 Task: Find connections with filter location Saint-Ghislain with filter topic #Jobopeningwith filter profile language German with filter current company Xiaomi India with filter school St. Thomas Higher Secondary School  with filter industry Mobile Gaming Apps with filter service category Administrative with filter keywords title Cosmetologist
Action: Mouse moved to (564, 108)
Screenshot: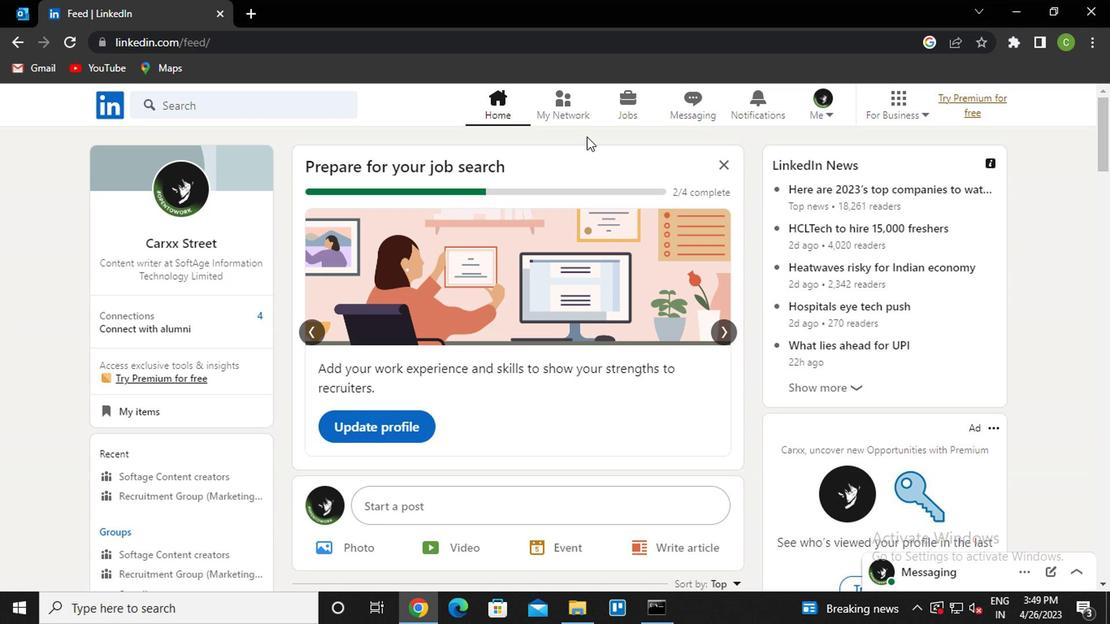 
Action: Mouse pressed left at (564, 108)
Screenshot: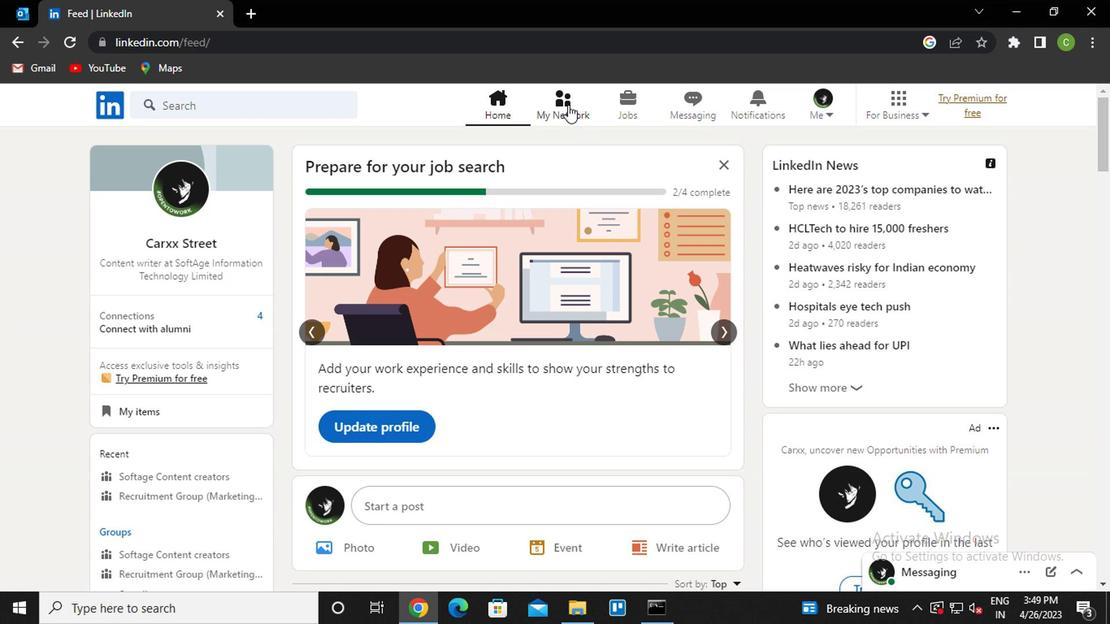 
Action: Mouse moved to (250, 209)
Screenshot: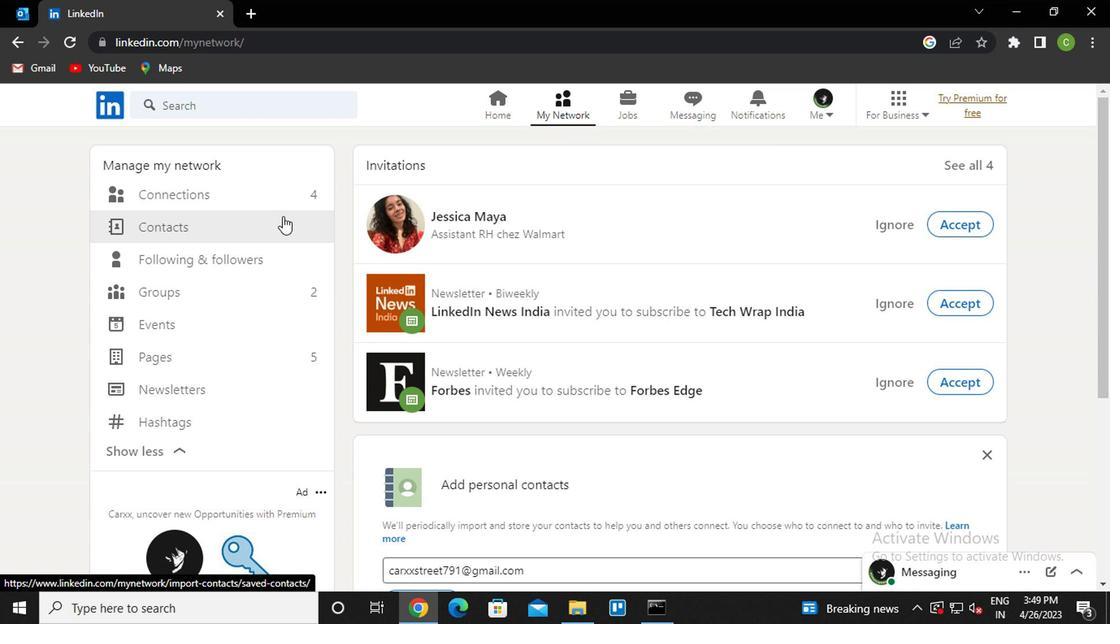 
Action: Mouse pressed left at (250, 209)
Screenshot: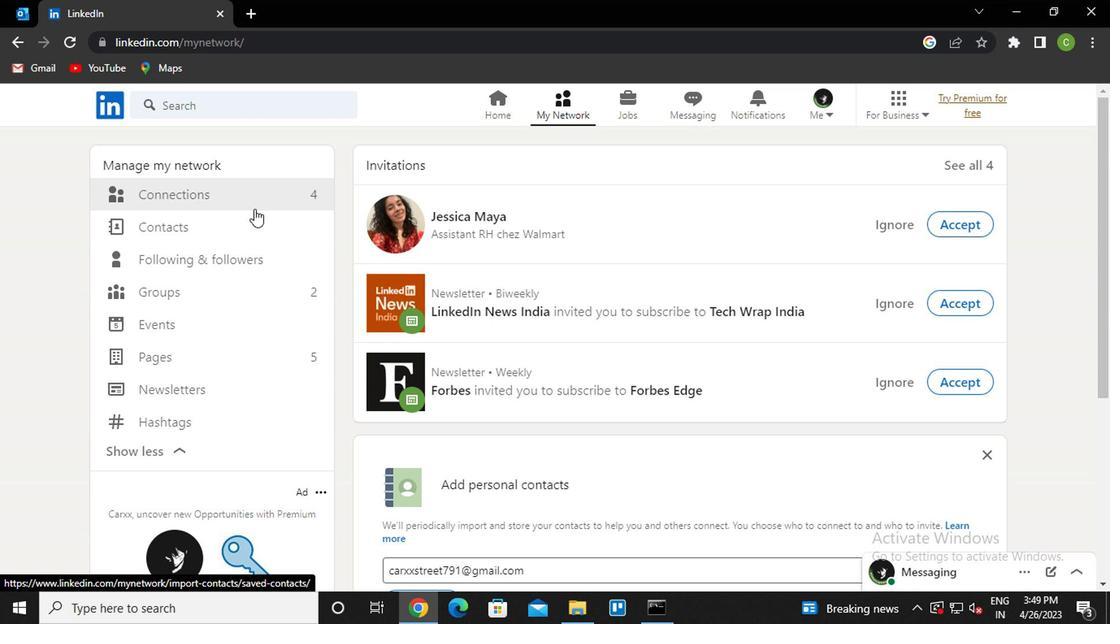 
Action: Mouse moved to (263, 205)
Screenshot: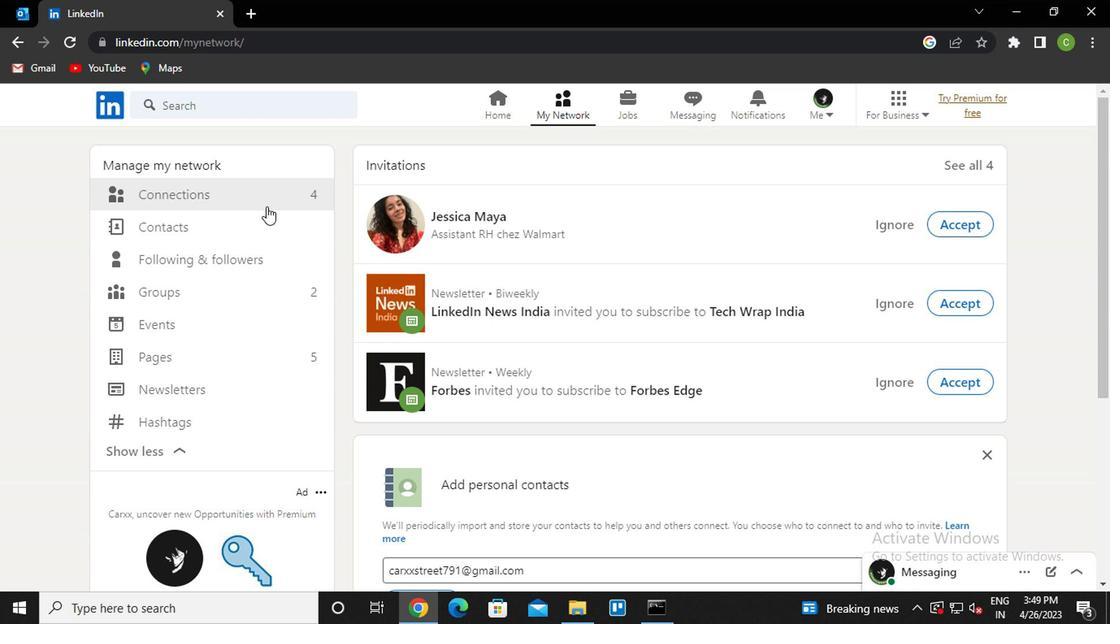
Action: Mouse pressed left at (263, 205)
Screenshot: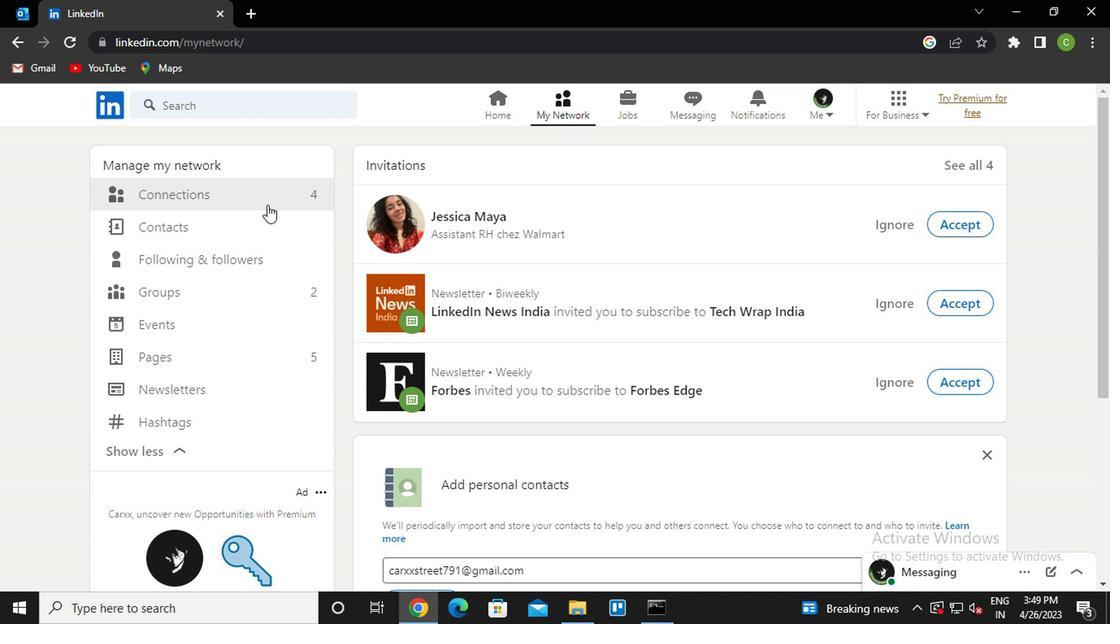 
Action: Mouse moved to (252, 196)
Screenshot: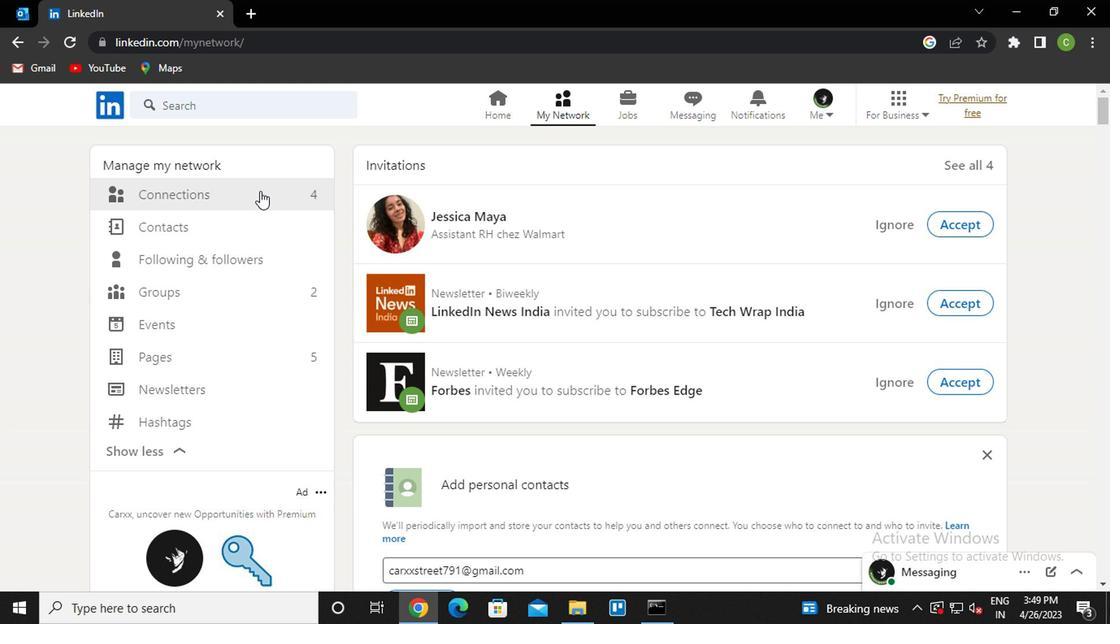
Action: Mouse pressed left at (252, 196)
Screenshot: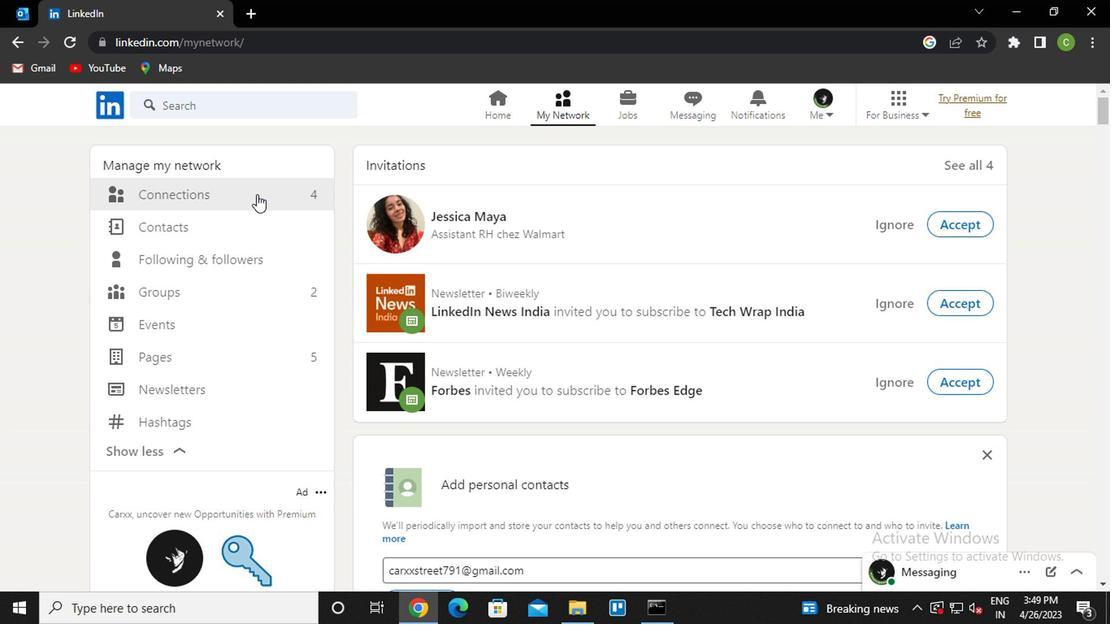 
Action: Mouse moved to (665, 194)
Screenshot: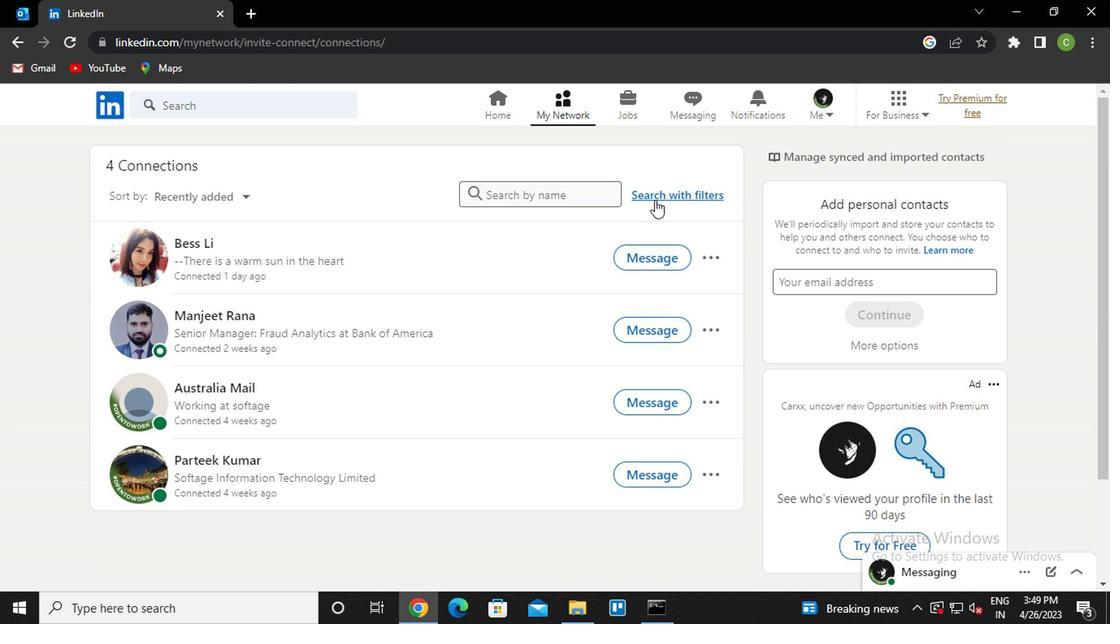 
Action: Mouse pressed left at (665, 194)
Screenshot: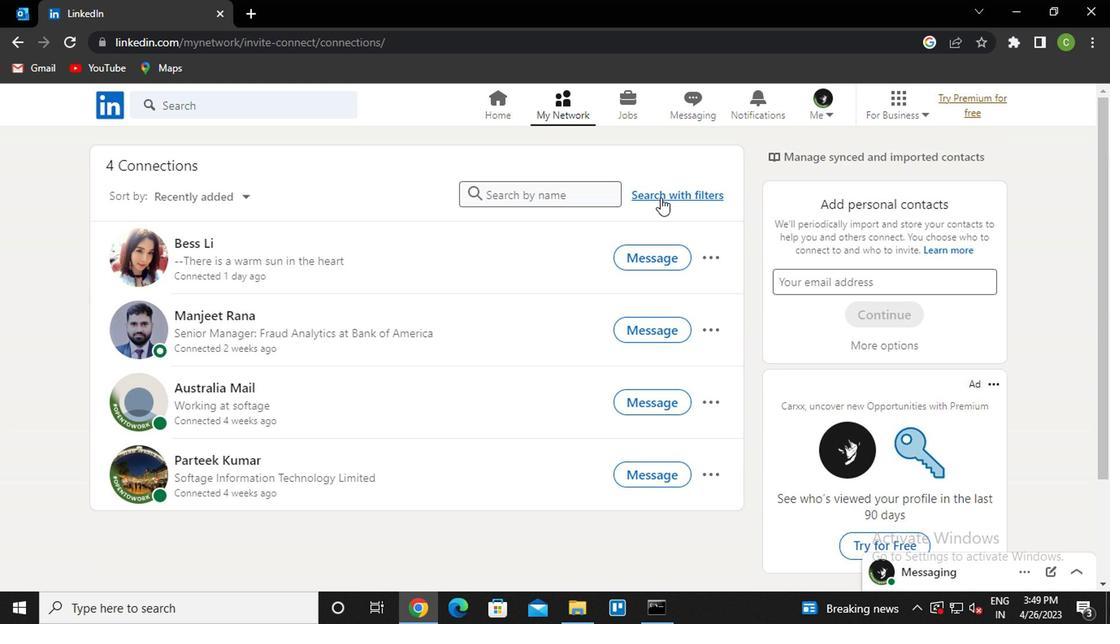 
Action: Mouse moved to (549, 157)
Screenshot: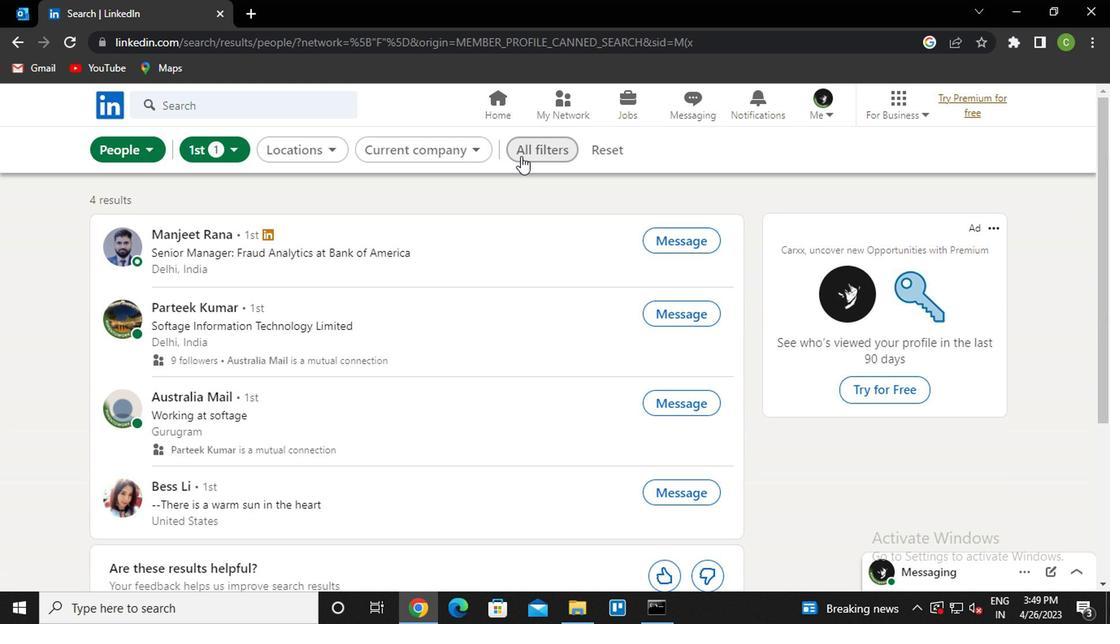 
Action: Mouse pressed left at (549, 157)
Screenshot: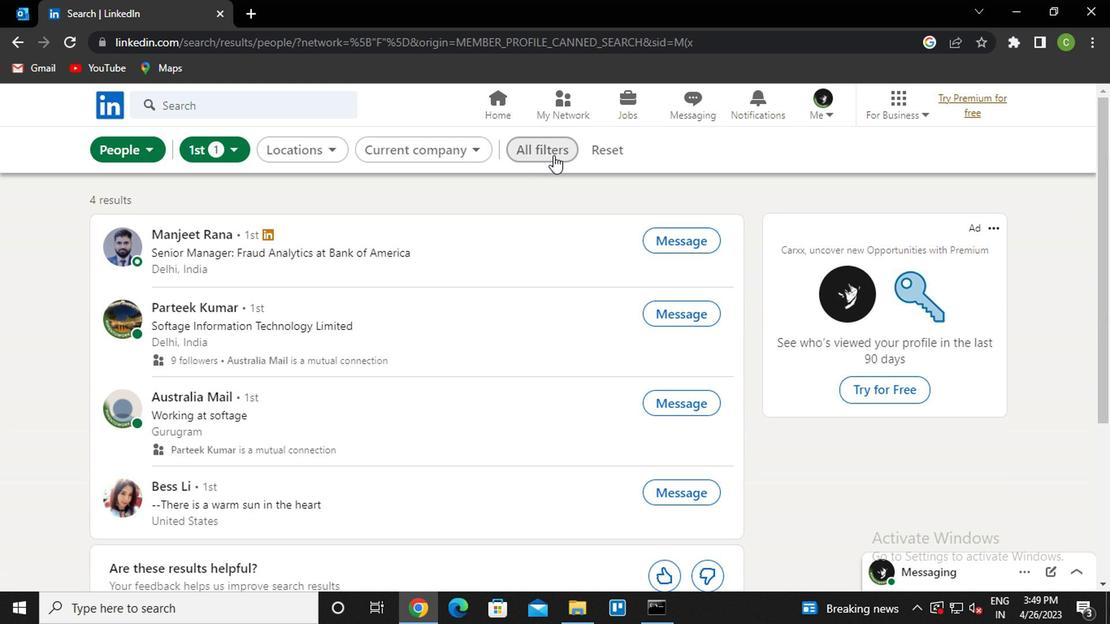 
Action: Mouse moved to (875, 317)
Screenshot: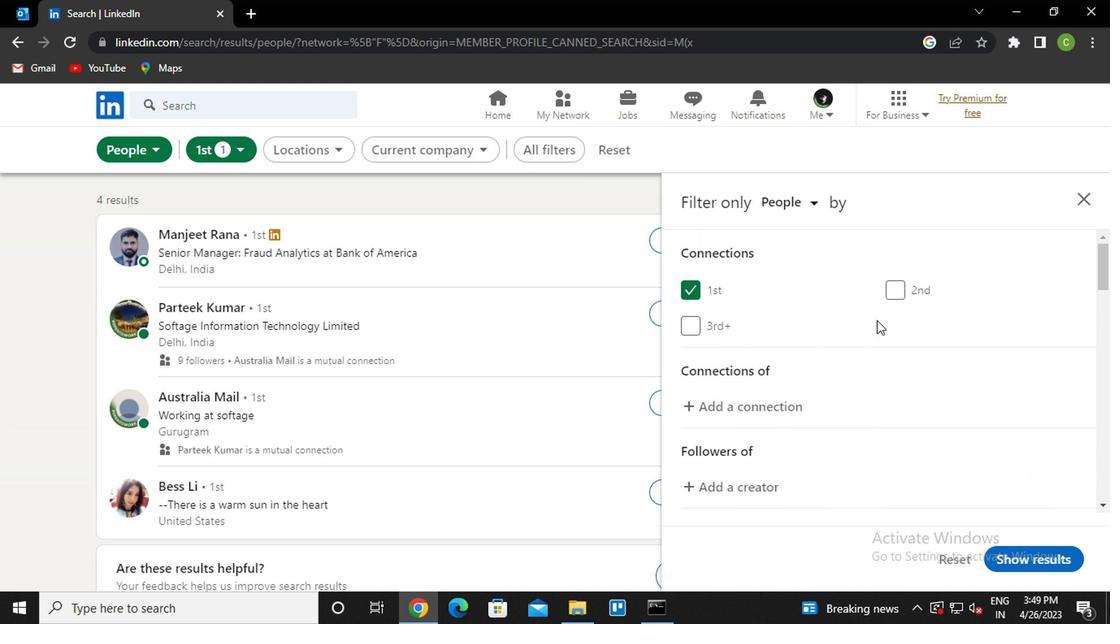 
Action: Mouse scrolled (875, 317) with delta (0, 0)
Screenshot: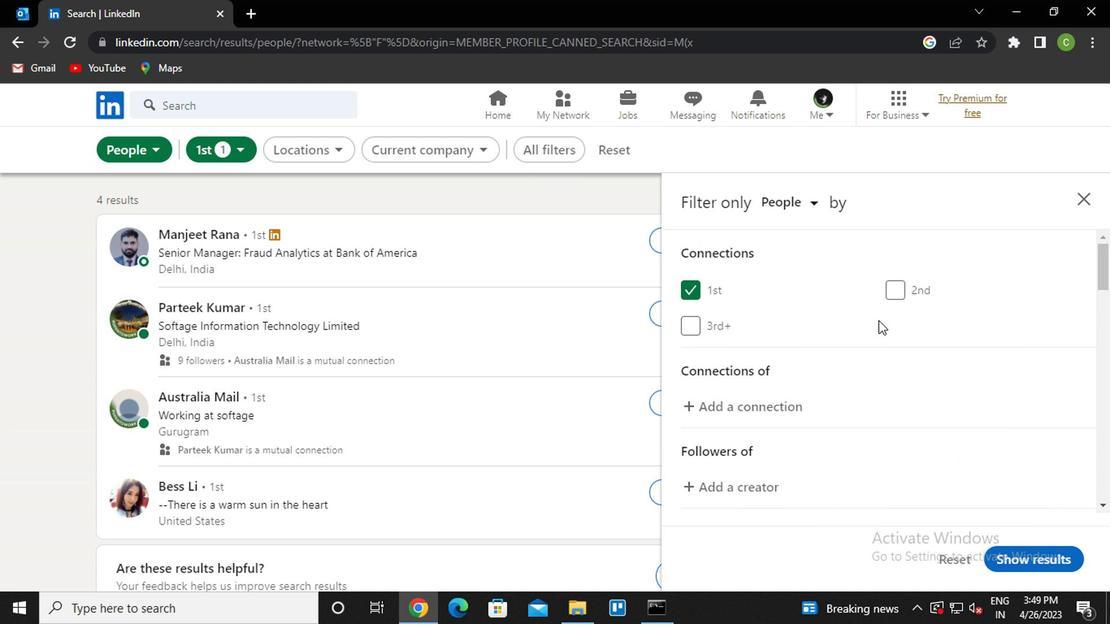 
Action: Mouse scrolled (875, 317) with delta (0, 0)
Screenshot: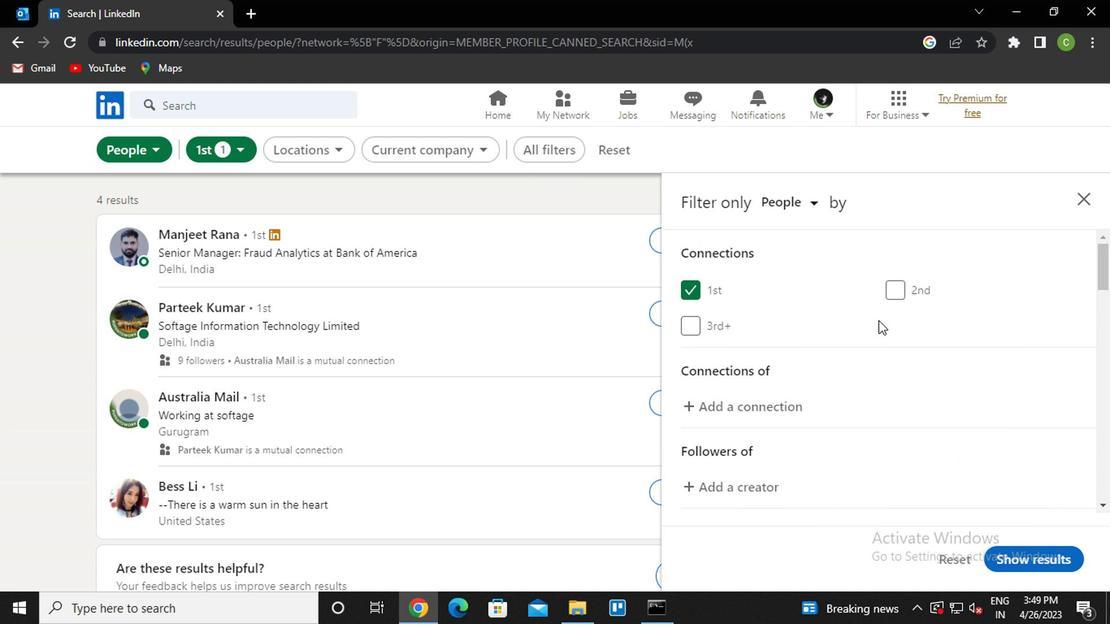 
Action: Mouse scrolled (875, 317) with delta (0, 0)
Screenshot: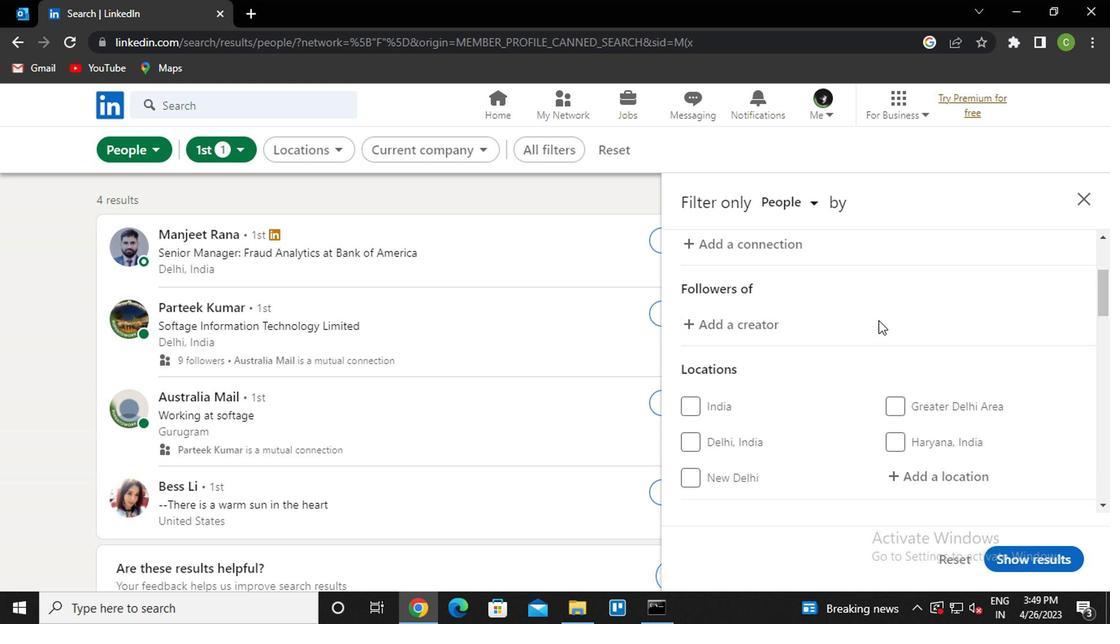 
Action: Mouse moved to (927, 392)
Screenshot: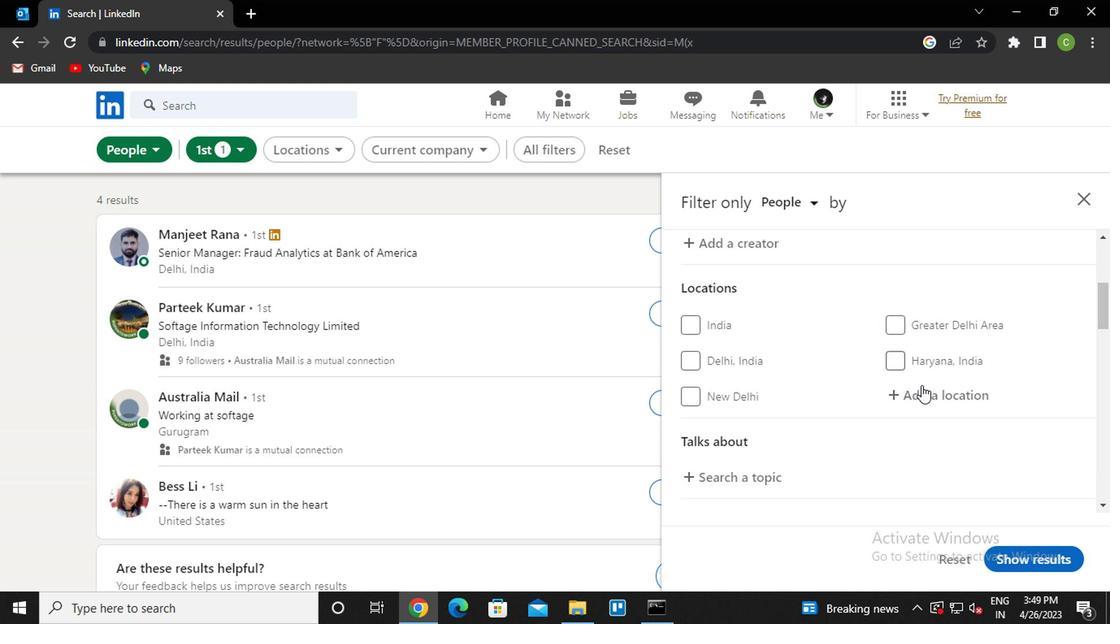 
Action: Mouse pressed left at (927, 392)
Screenshot: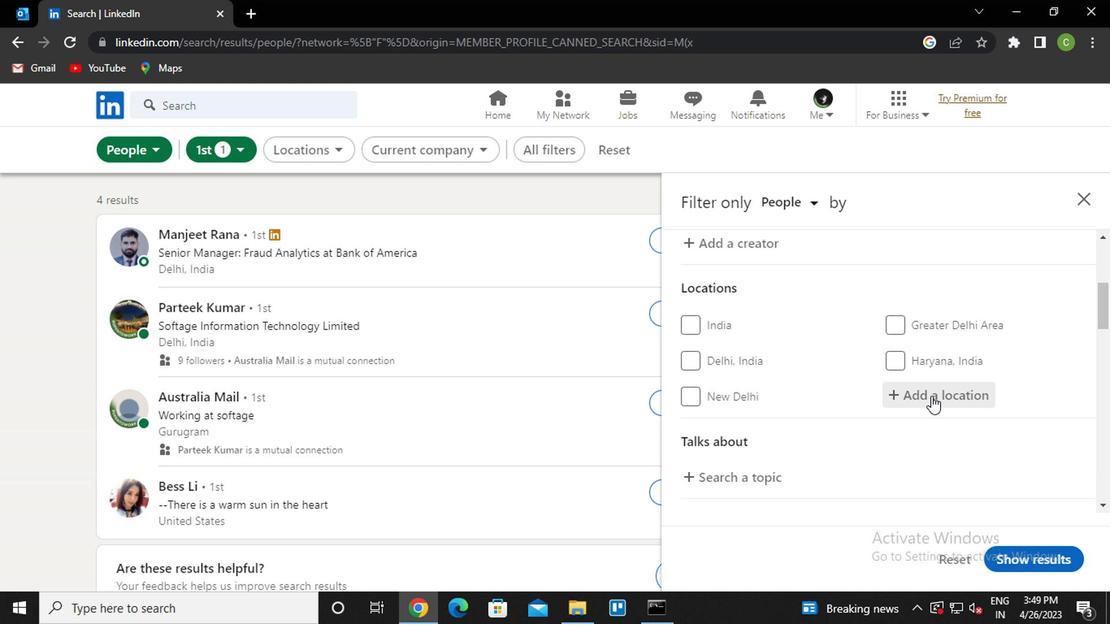 
Action: Key pressed <Key.caps_lock><Key.caps_lock>s<Key.caps_lock>aint0<Key.backspace>-ghis<Key.down><Key.enter>
Screenshot: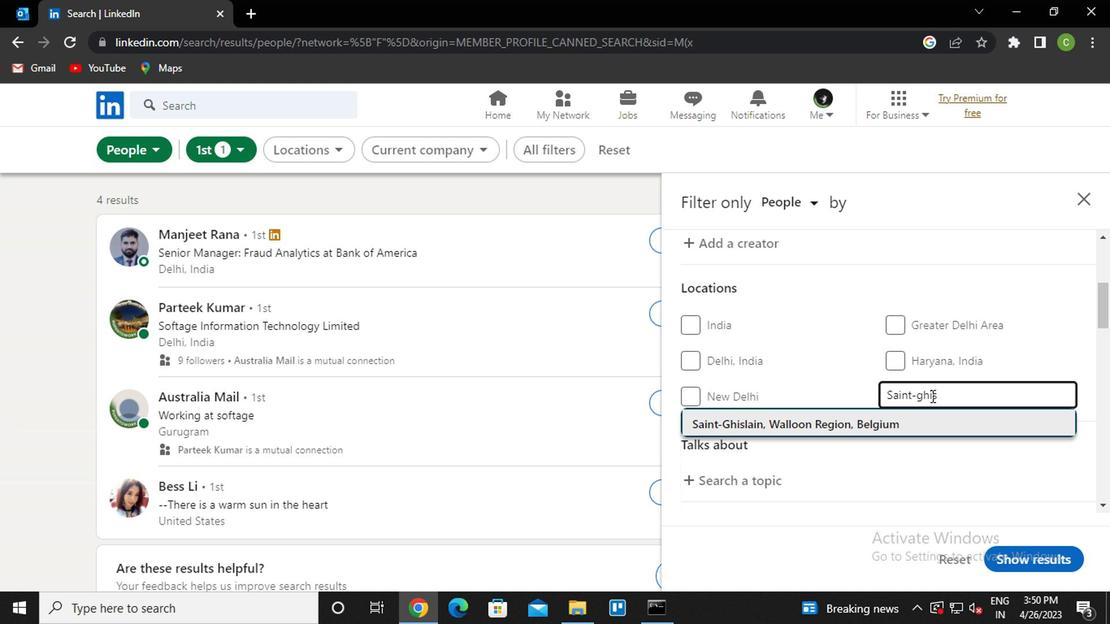 
Action: Mouse moved to (889, 344)
Screenshot: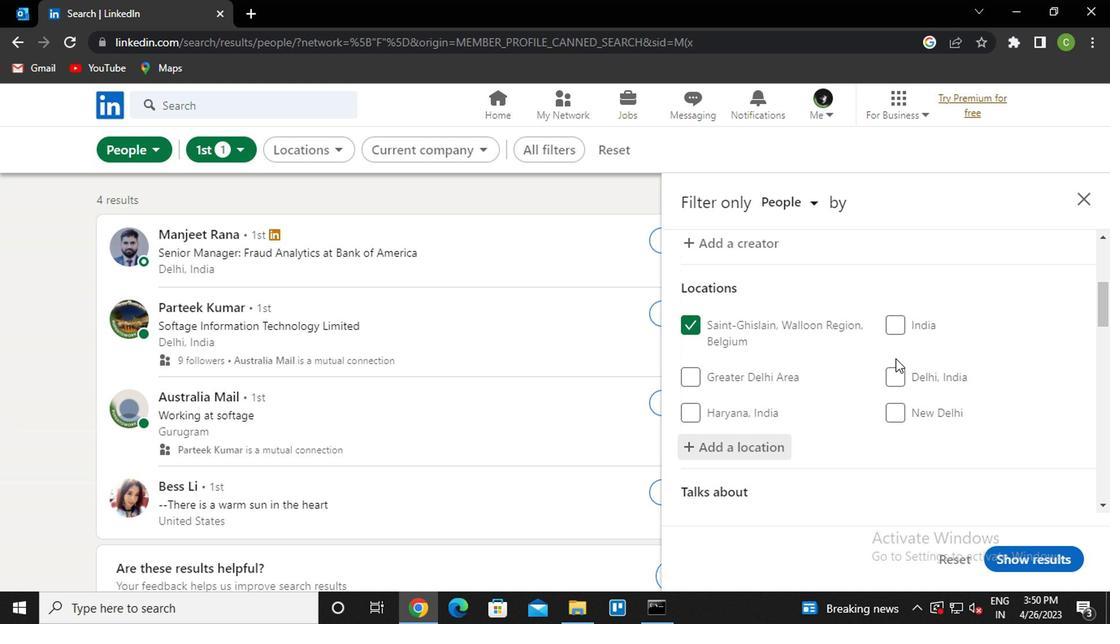 
Action: Mouse scrolled (889, 343) with delta (0, -1)
Screenshot: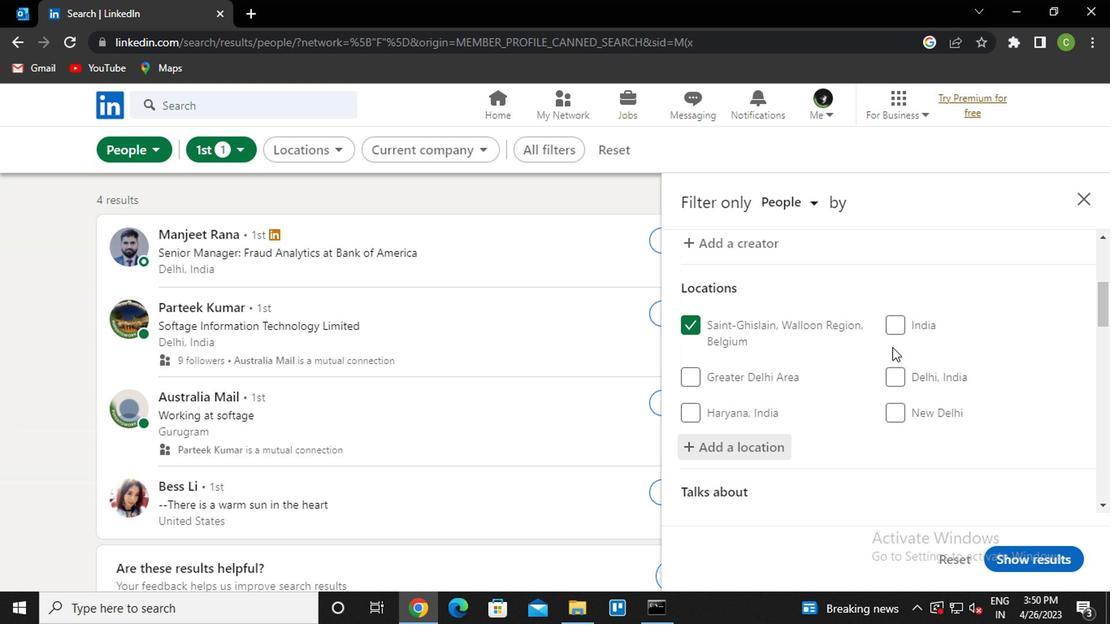 
Action: Mouse moved to (763, 437)
Screenshot: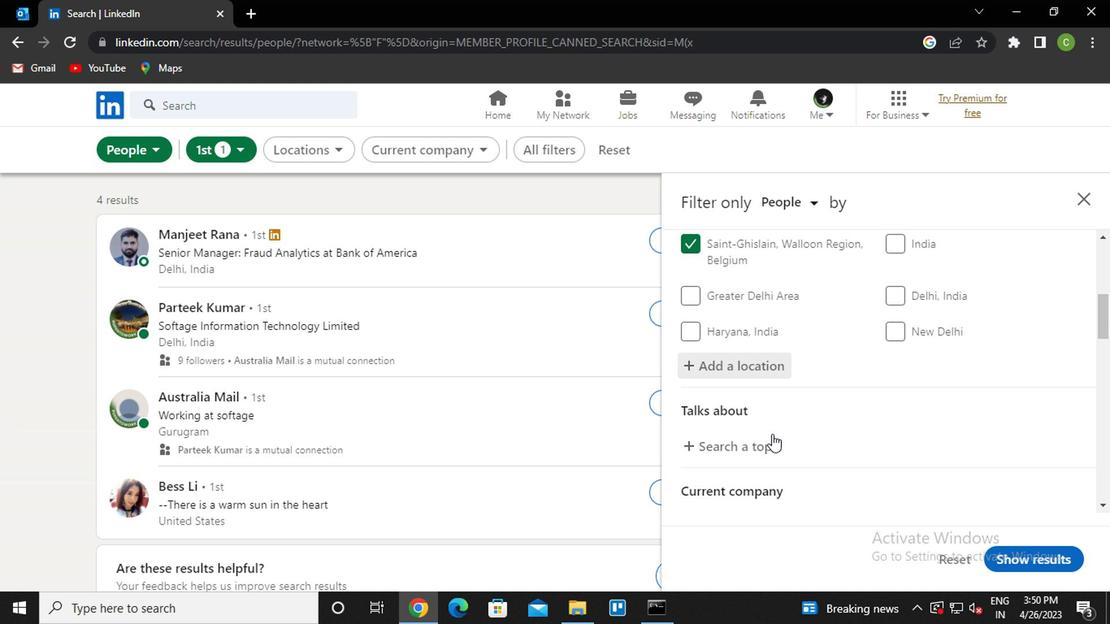 
Action: Mouse pressed left at (763, 437)
Screenshot: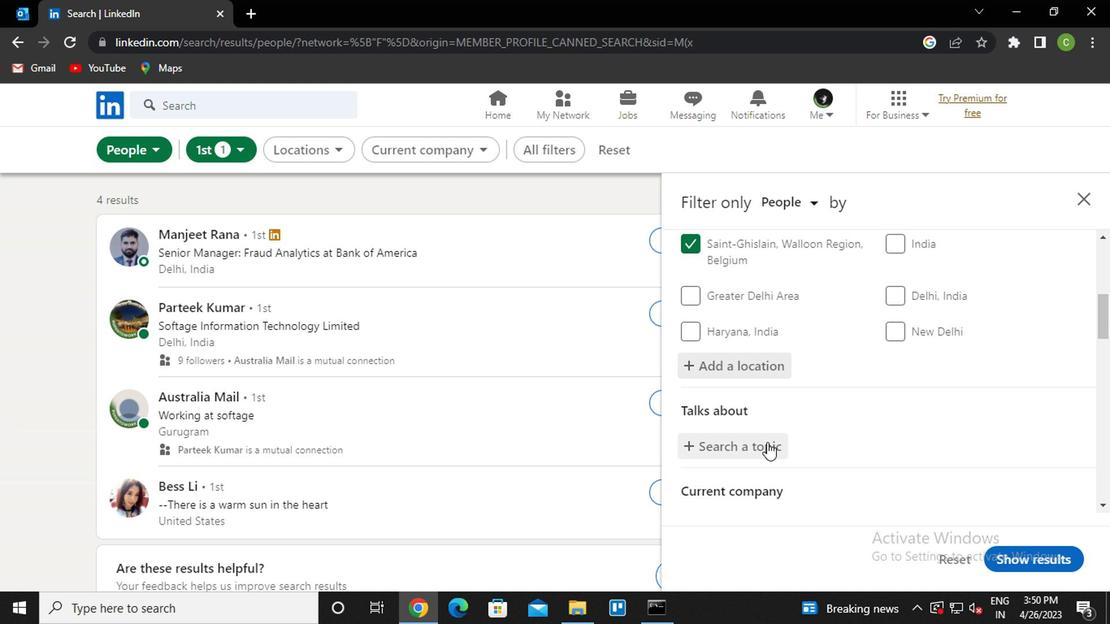 
Action: Key pressed jobopening<Key.down><Key.enter>
Screenshot: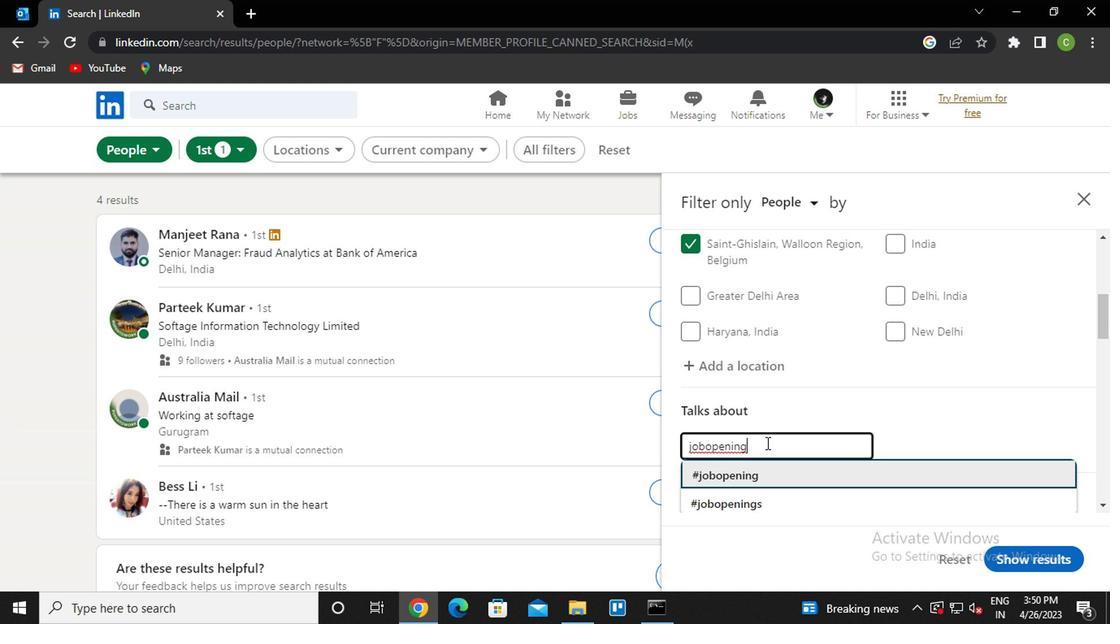 
Action: Mouse moved to (860, 382)
Screenshot: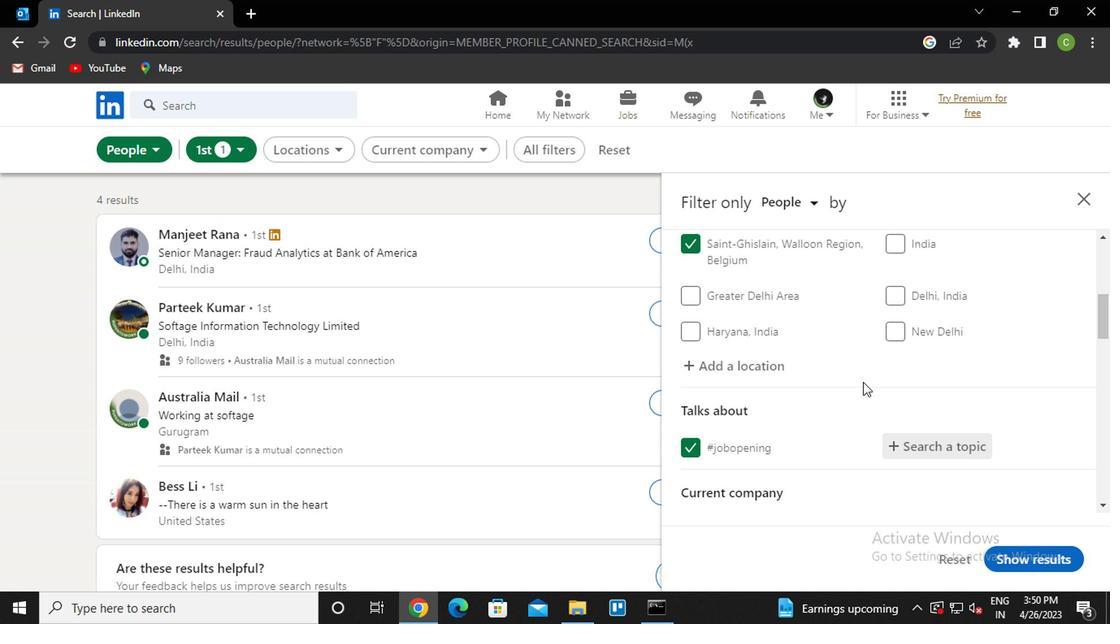 
Action: Mouse scrolled (860, 381) with delta (0, -1)
Screenshot: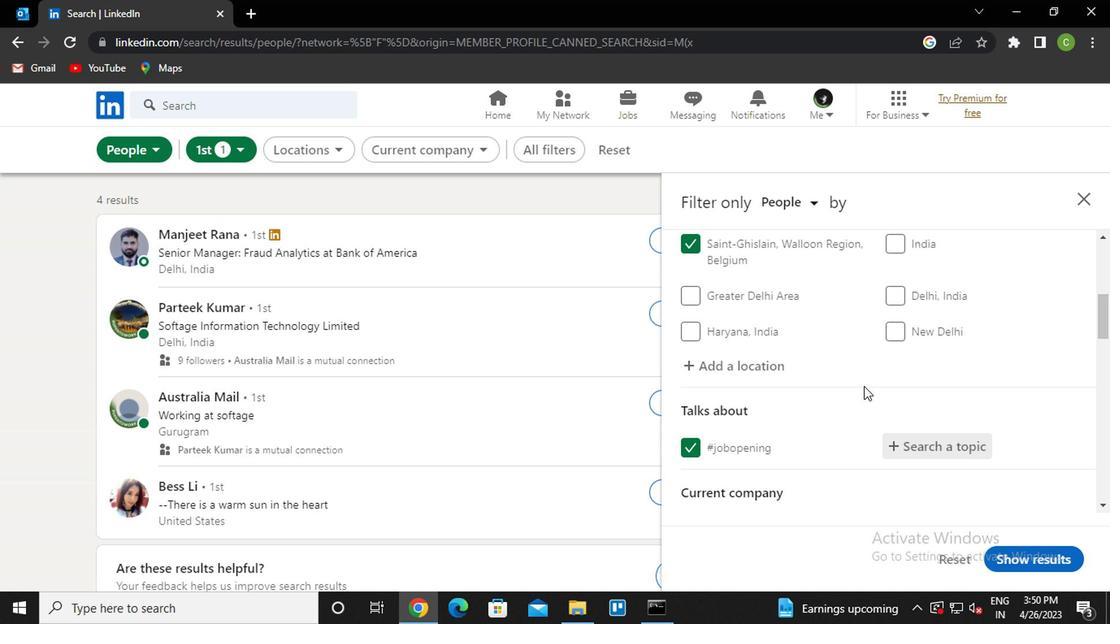
Action: Mouse scrolled (860, 381) with delta (0, -1)
Screenshot: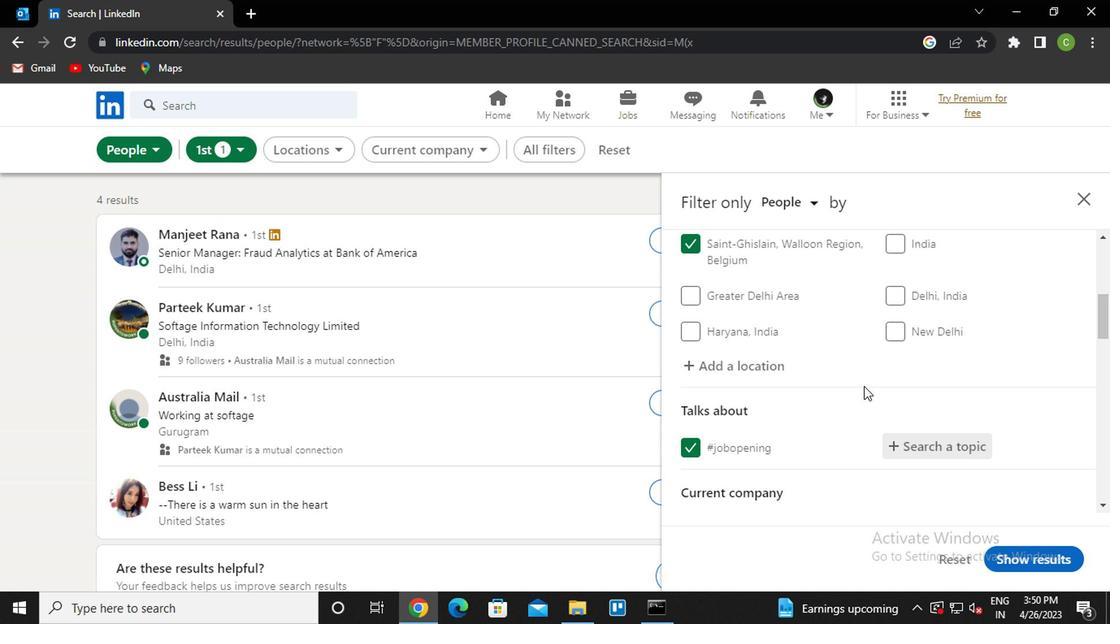 
Action: Mouse moved to (860, 383)
Screenshot: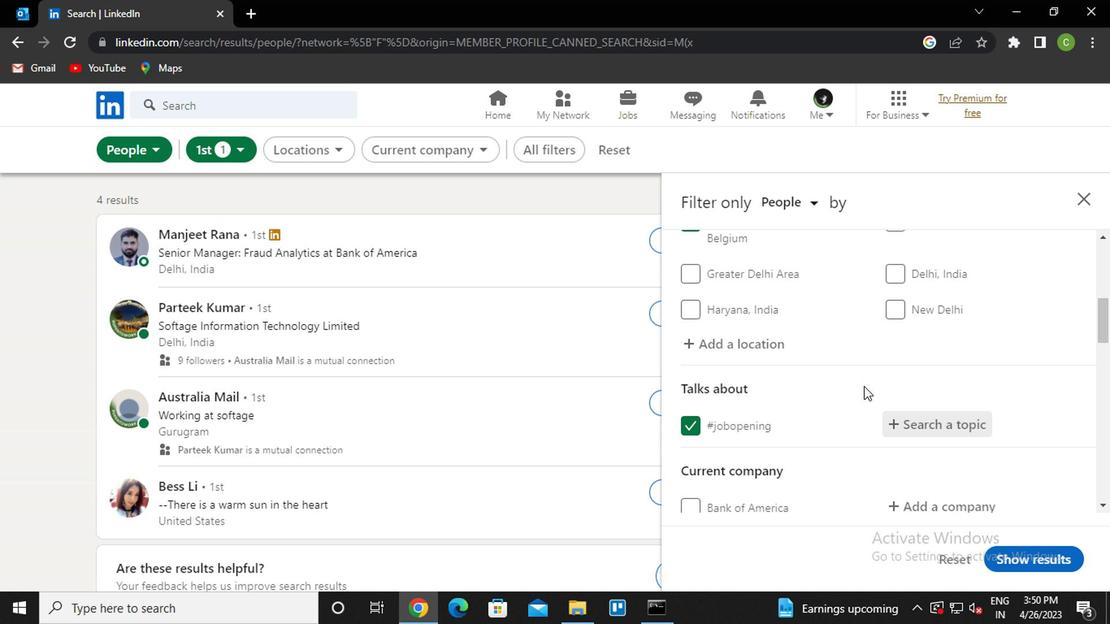 
Action: Mouse scrolled (860, 382) with delta (0, 0)
Screenshot: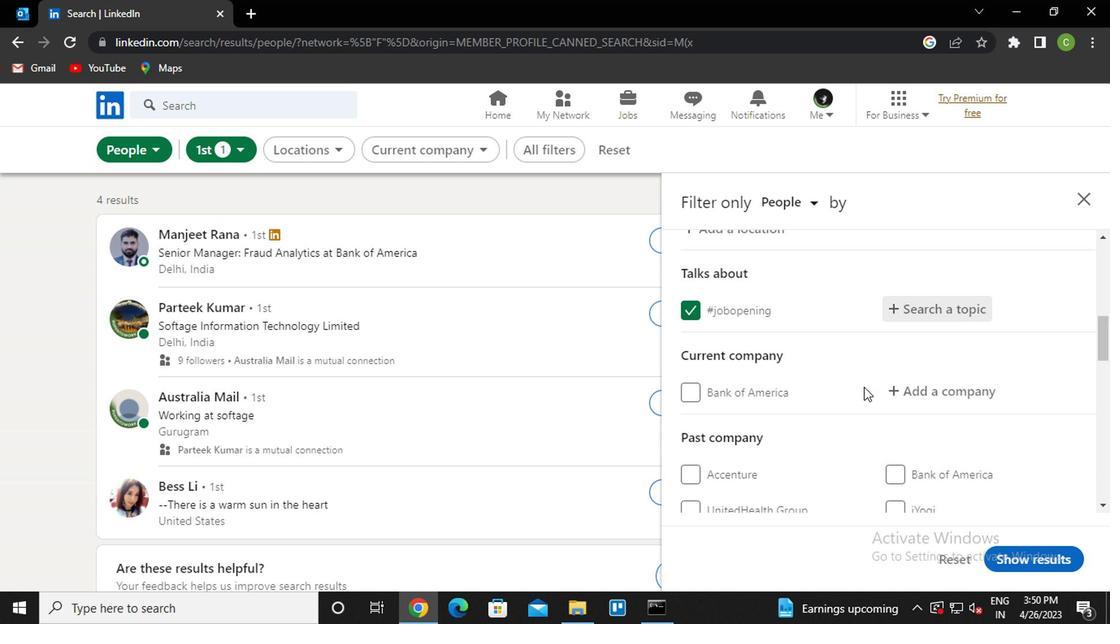 
Action: Mouse moved to (979, 289)
Screenshot: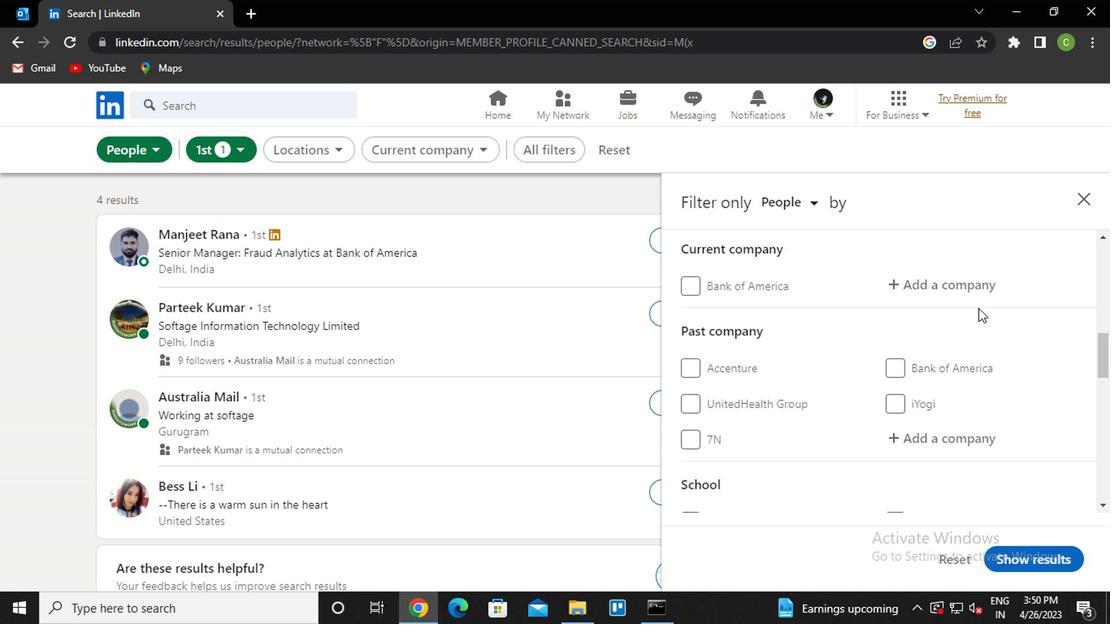 
Action: Mouse pressed left at (979, 289)
Screenshot: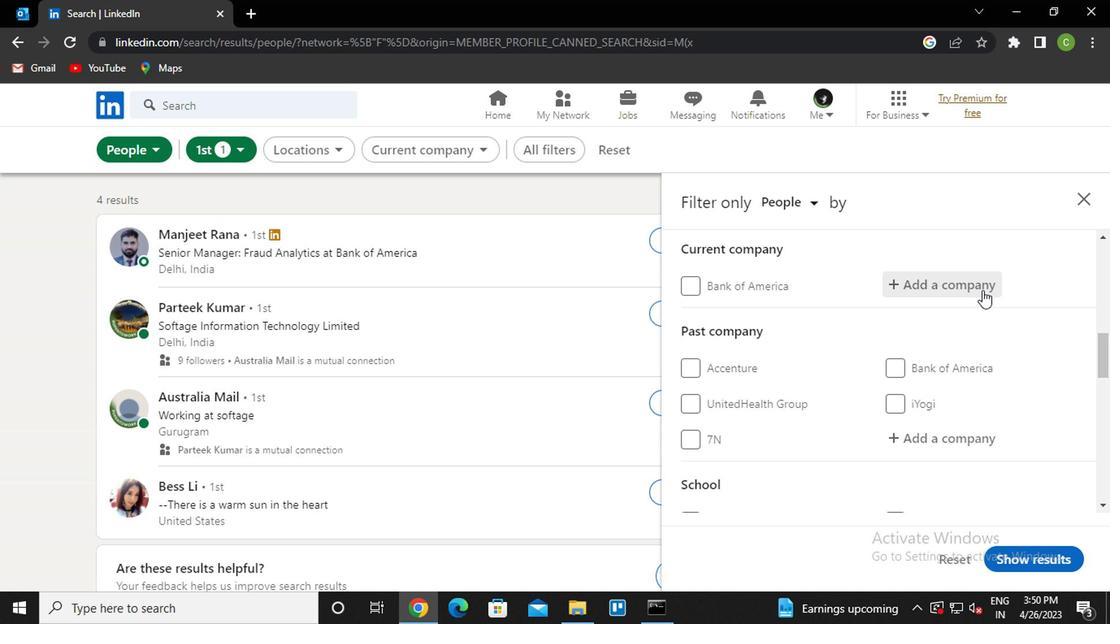 
Action: Mouse moved to (980, 289)
Screenshot: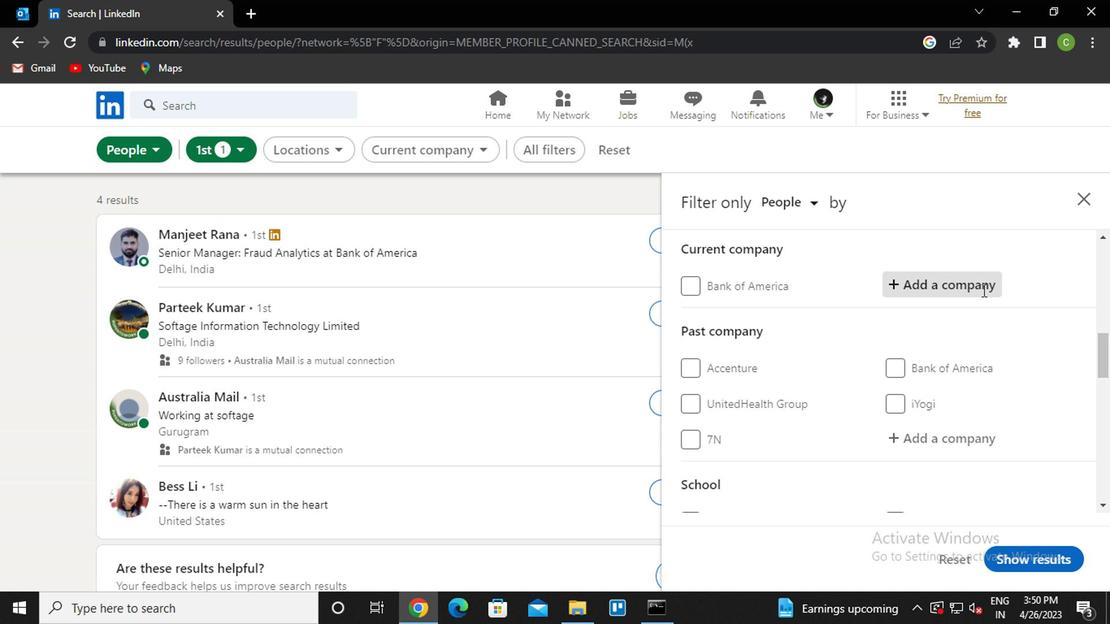 
Action: Key pressed <Key.caps_lock>x<Key.caps_lock>iomi<Key.backspace><Key.backspace><Key.backspace>aomi<Key.down><Key.down><Key.down><Key.down><Key.down><Key.down><Key.down><Key.down><Key.down><Key.down><Key.down><Key.down><Key.down><Key.down><Key.down><Key.down><Key.down><Key.down><Key.up><Key.up><Key.down><Key.down><Key.down><Key.down><Key.down><Key.down><Key.down><Key.space><Key.caps_lock>i<Key.caps_lock>ndia<Key.down><Key.enter>
Screenshot: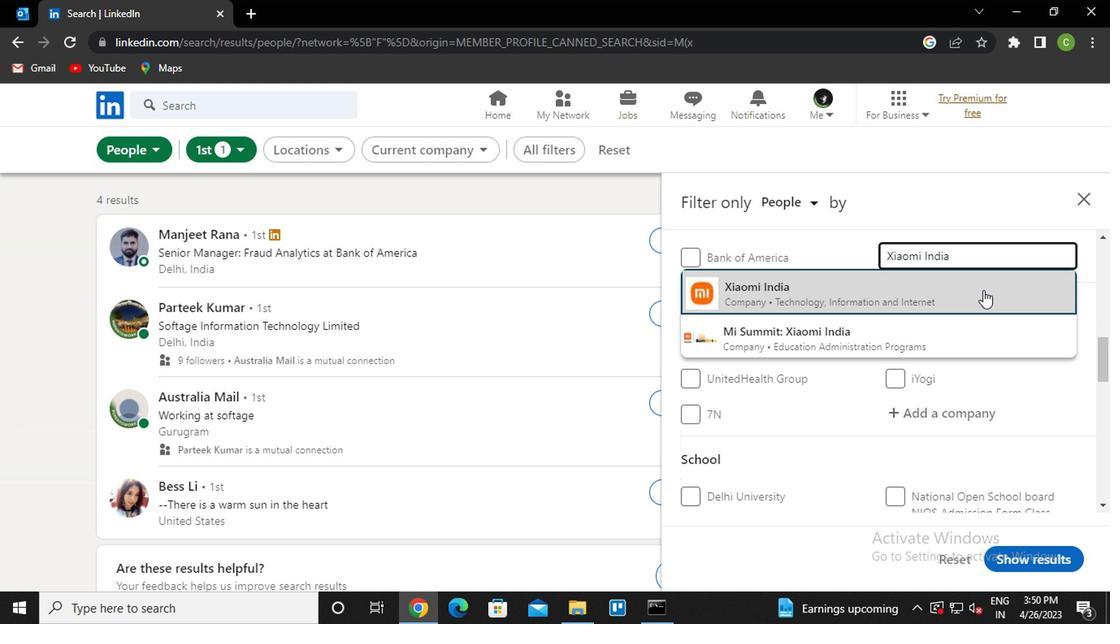 
Action: Mouse moved to (981, 323)
Screenshot: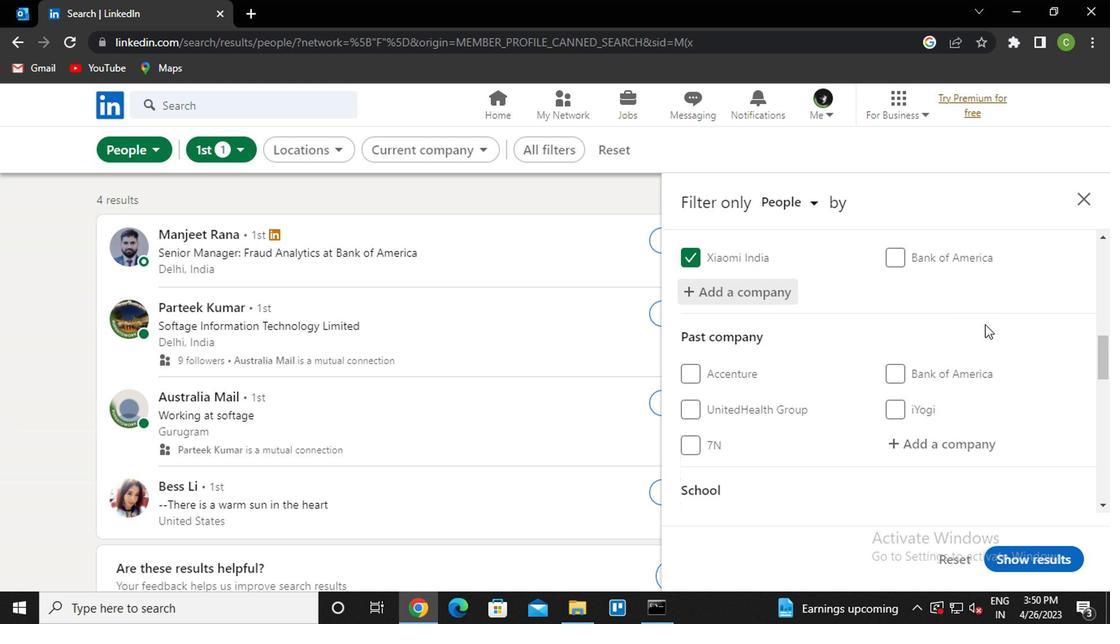 
Action: Mouse scrolled (981, 322) with delta (0, -1)
Screenshot: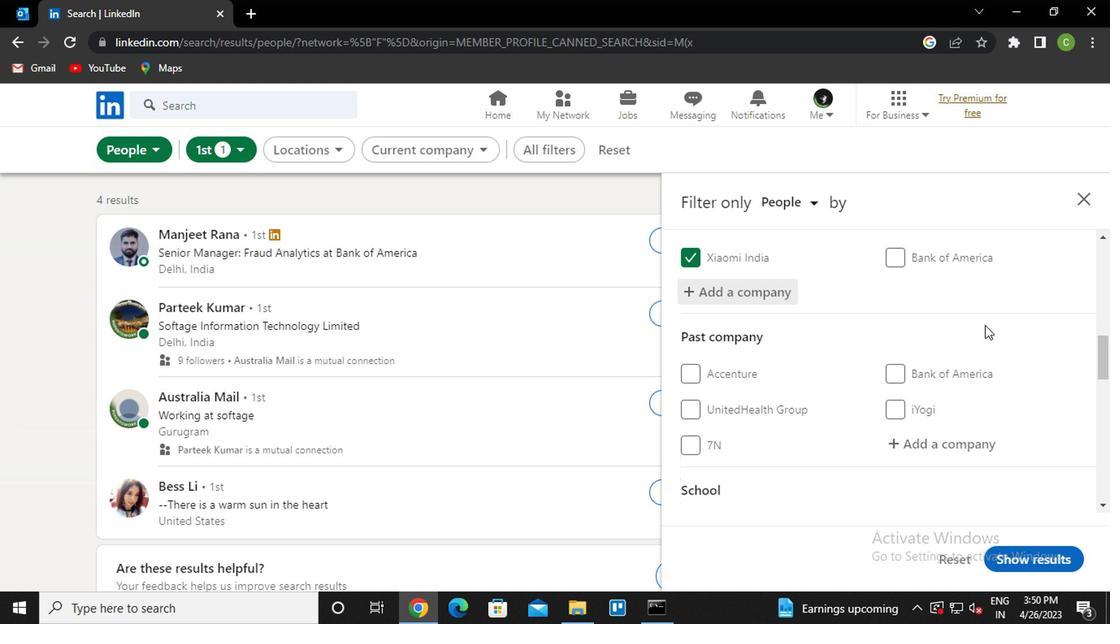 
Action: Mouse scrolled (981, 322) with delta (0, -1)
Screenshot: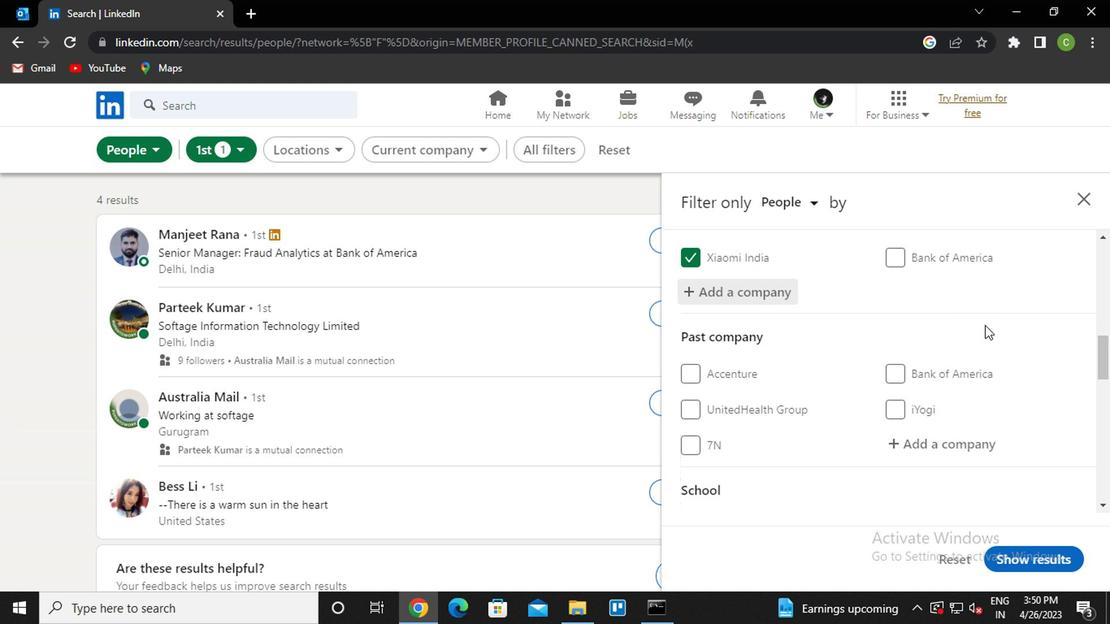 
Action: Mouse moved to (859, 410)
Screenshot: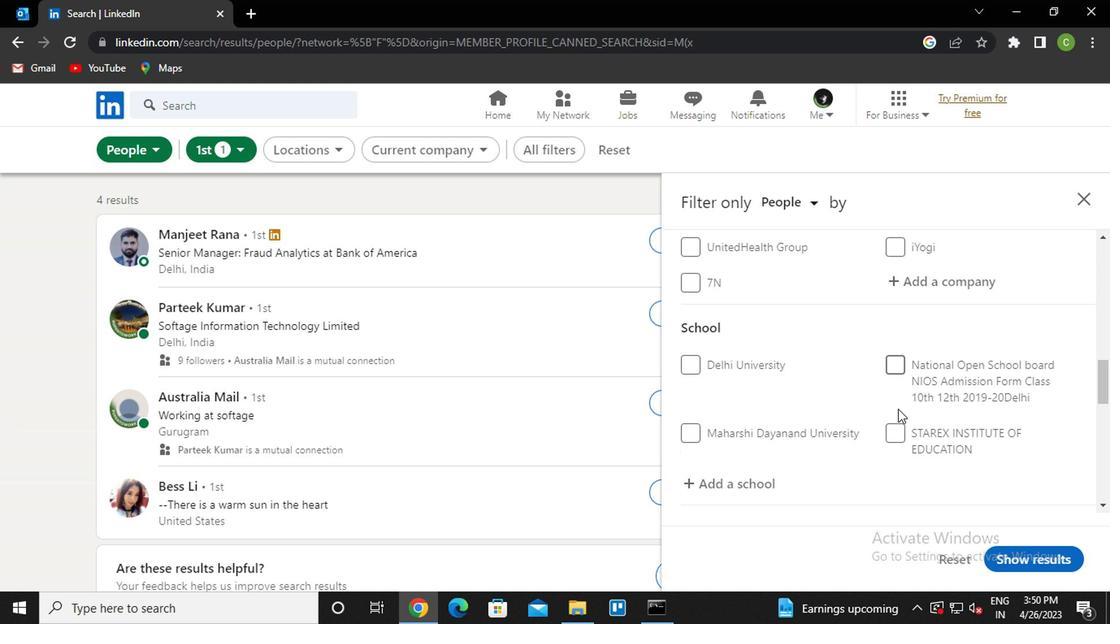 
Action: Mouse scrolled (859, 409) with delta (0, -1)
Screenshot: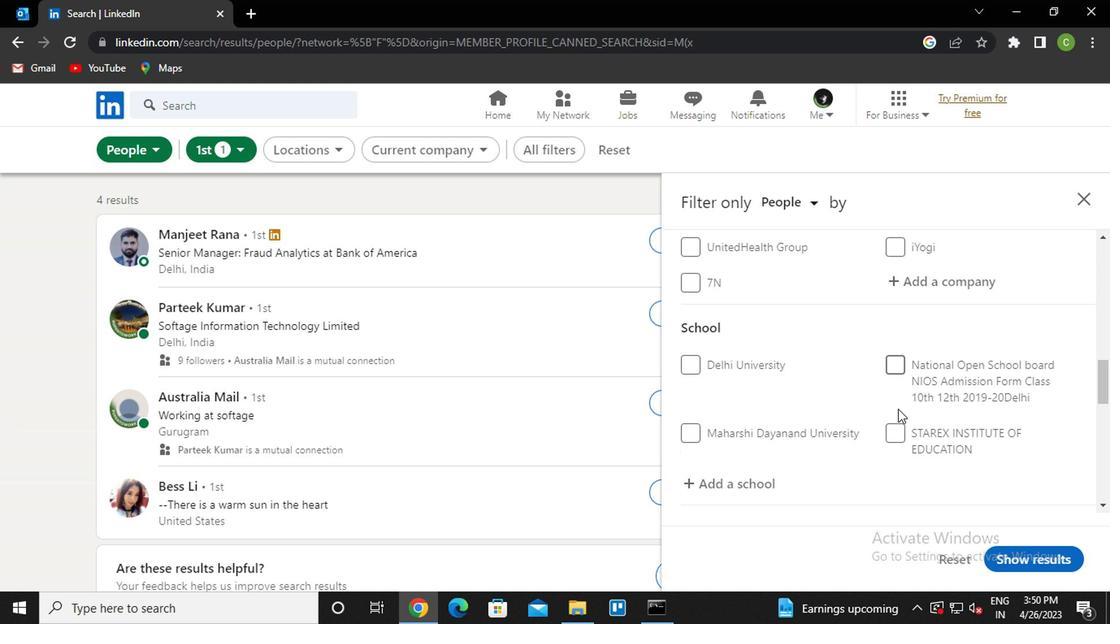 
Action: Mouse moved to (744, 398)
Screenshot: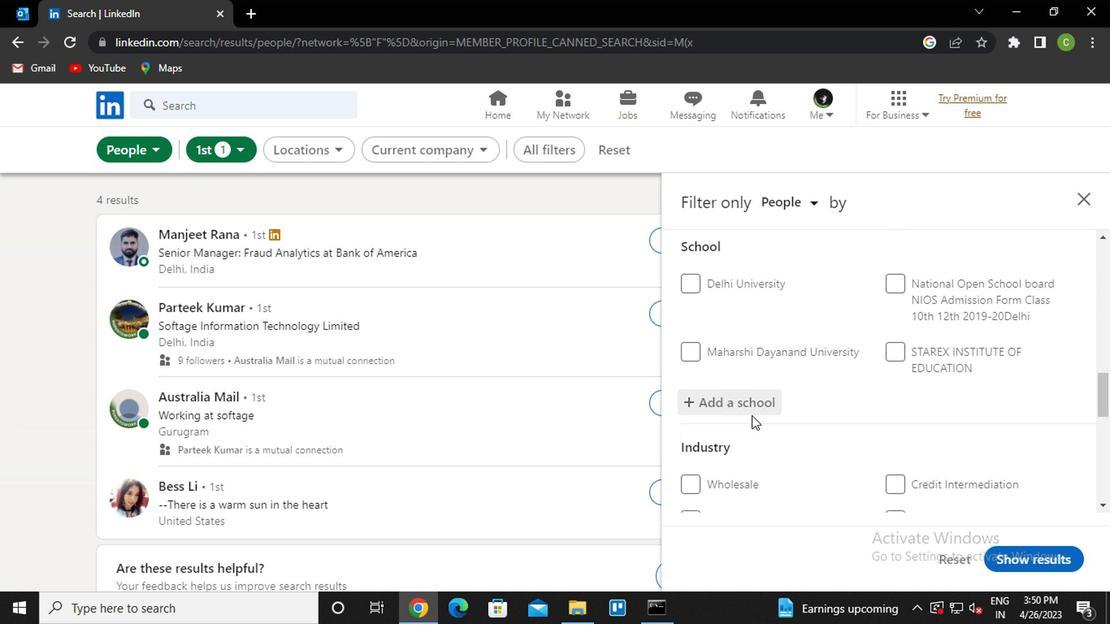 
Action: Mouse pressed left at (744, 398)
Screenshot: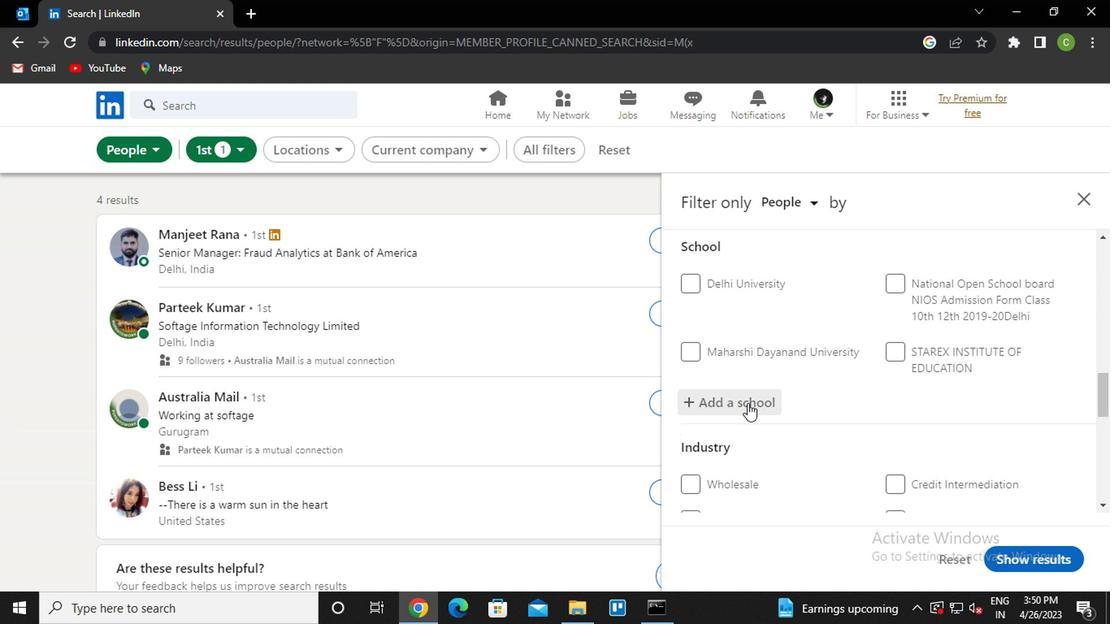 
Action: Mouse moved to (744, 398)
Screenshot: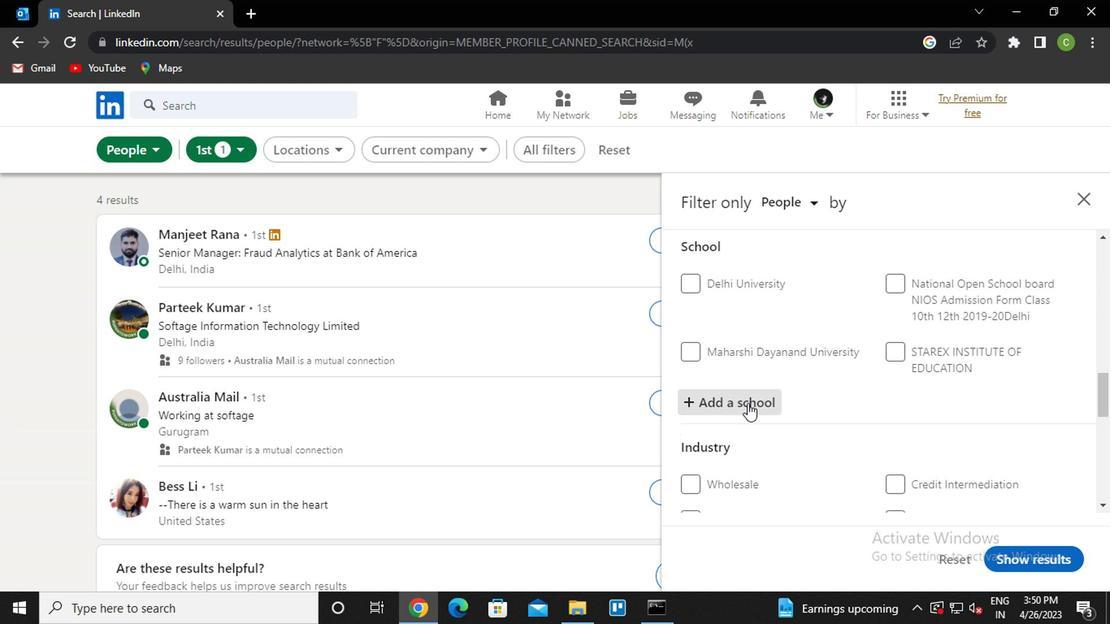 
Action: Key pressed <Key.caps_lock>s<Key.caps_lock>t.<Key.space><Key.caps_lock>t<Key.caps_lock>Homas
Screenshot: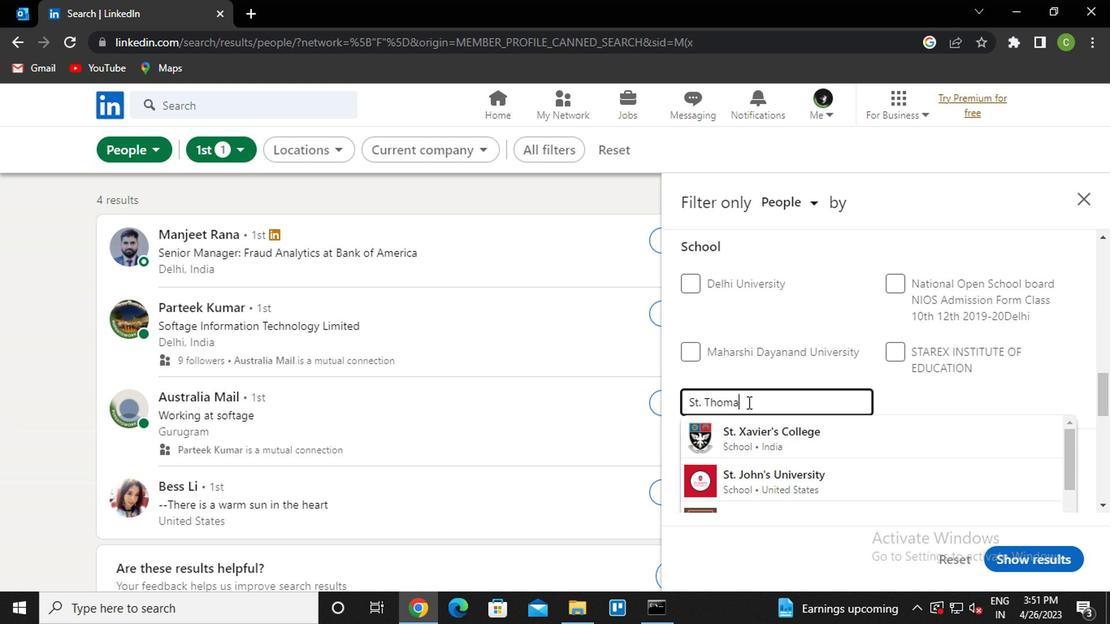 
Action: Mouse moved to (788, 464)
Screenshot: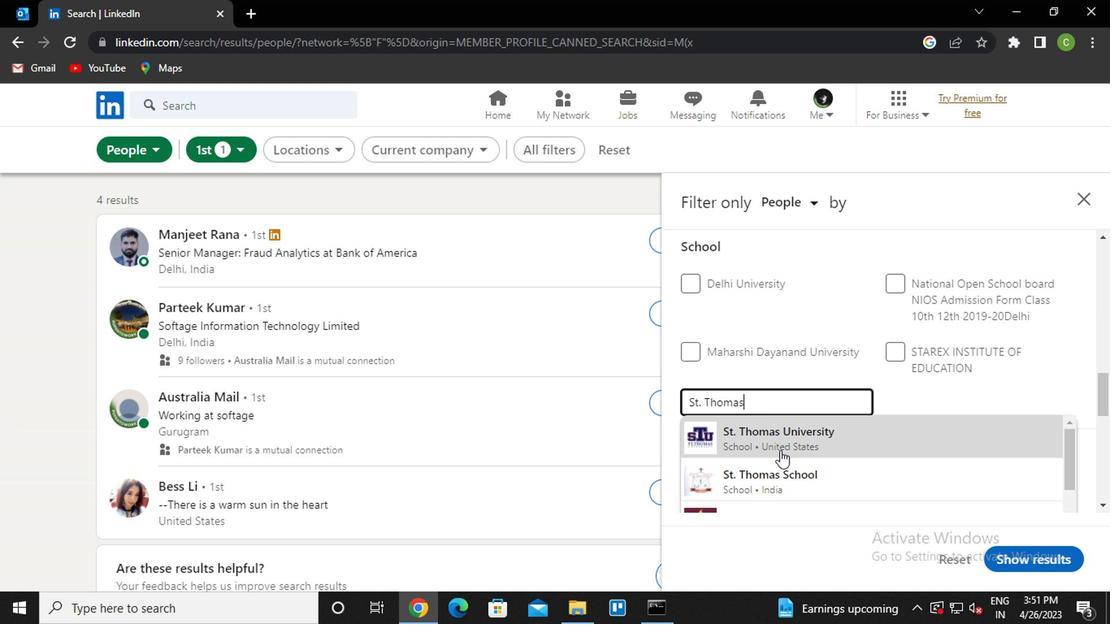 
Action: Mouse scrolled (788, 464) with delta (0, 0)
Screenshot: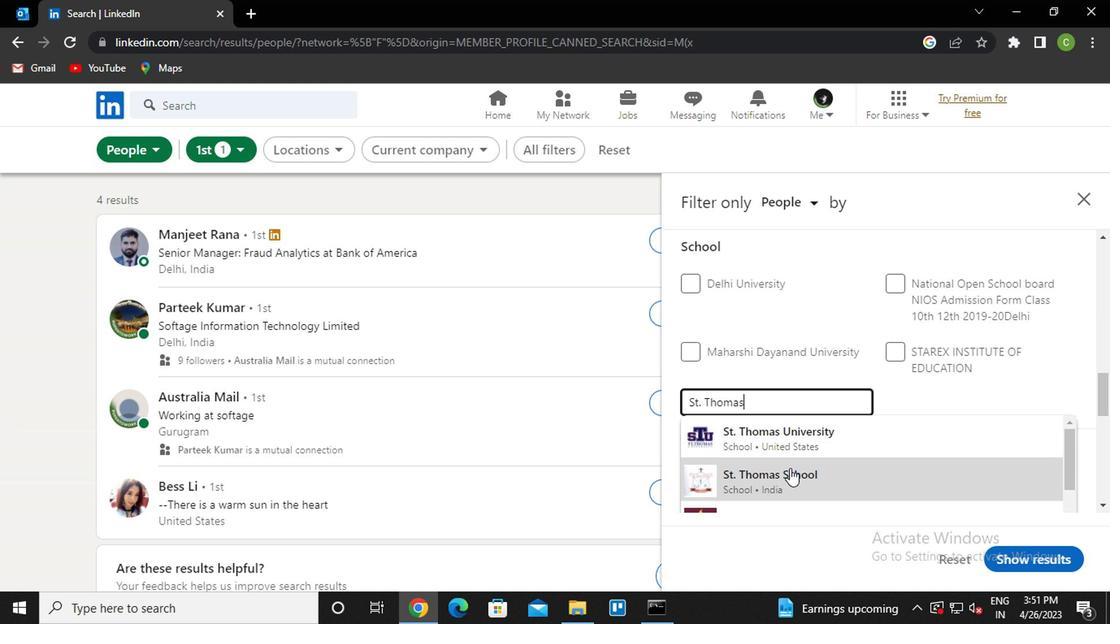 
Action: Mouse moved to (839, 461)
Screenshot: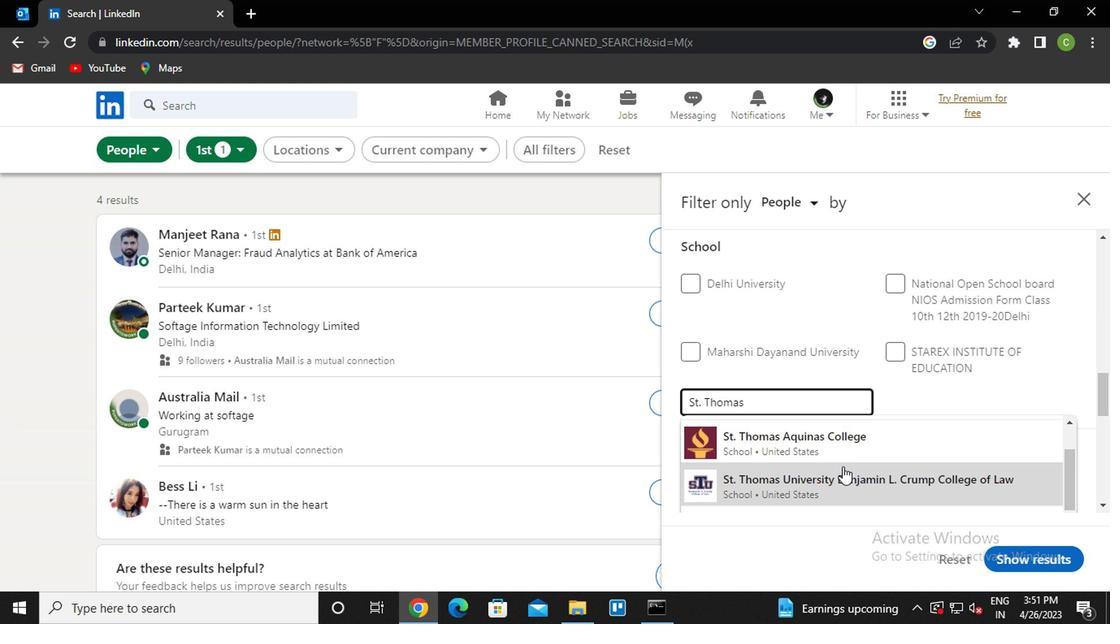 
Action: Mouse scrolled (839, 460) with delta (0, -1)
Screenshot: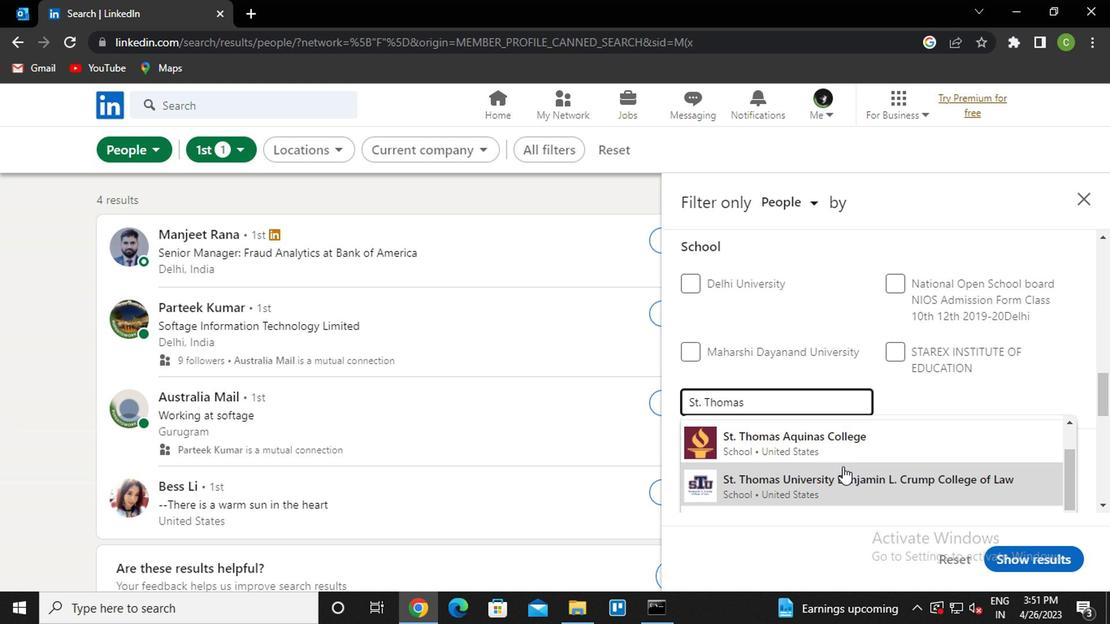 
Action: Mouse moved to (831, 469)
Screenshot: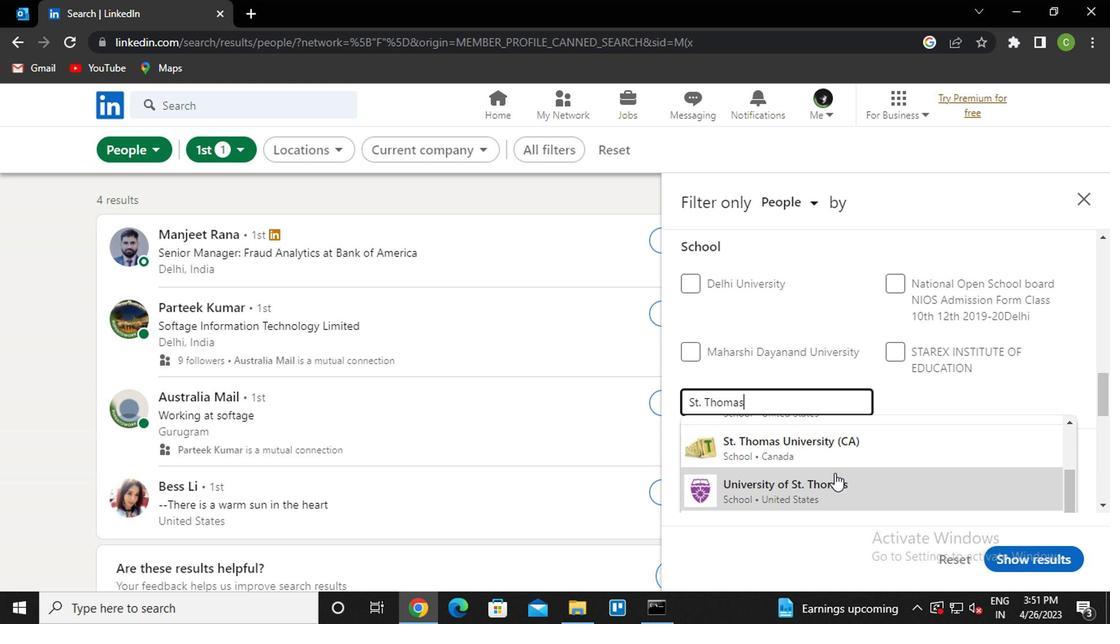 
Action: Mouse scrolled (831, 468) with delta (0, 0)
Screenshot: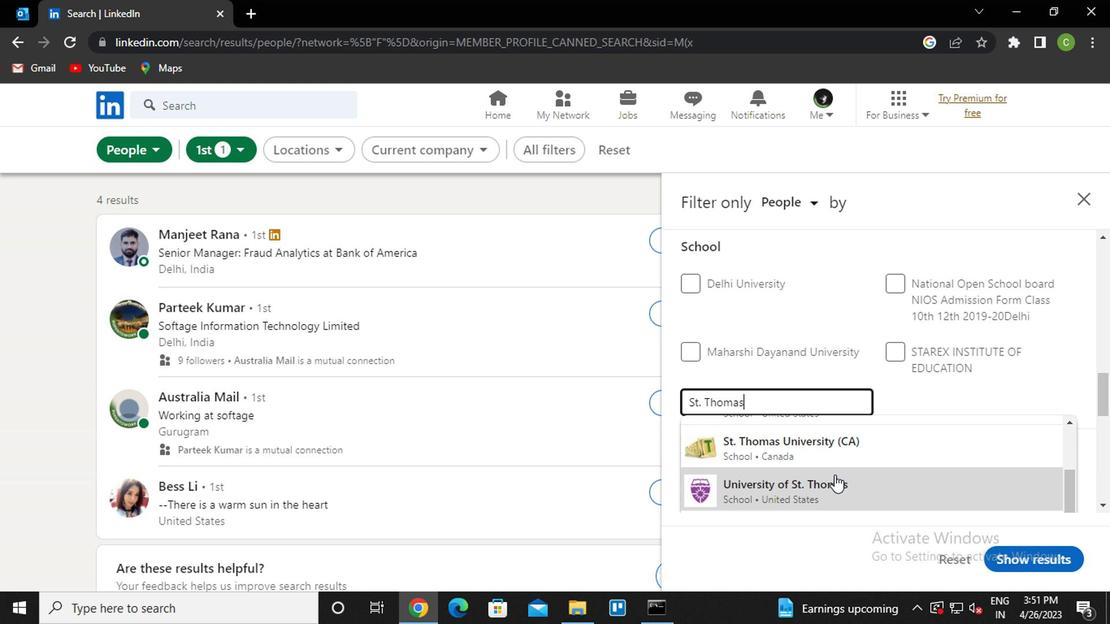 
Action: Mouse moved to (836, 456)
Screenshot: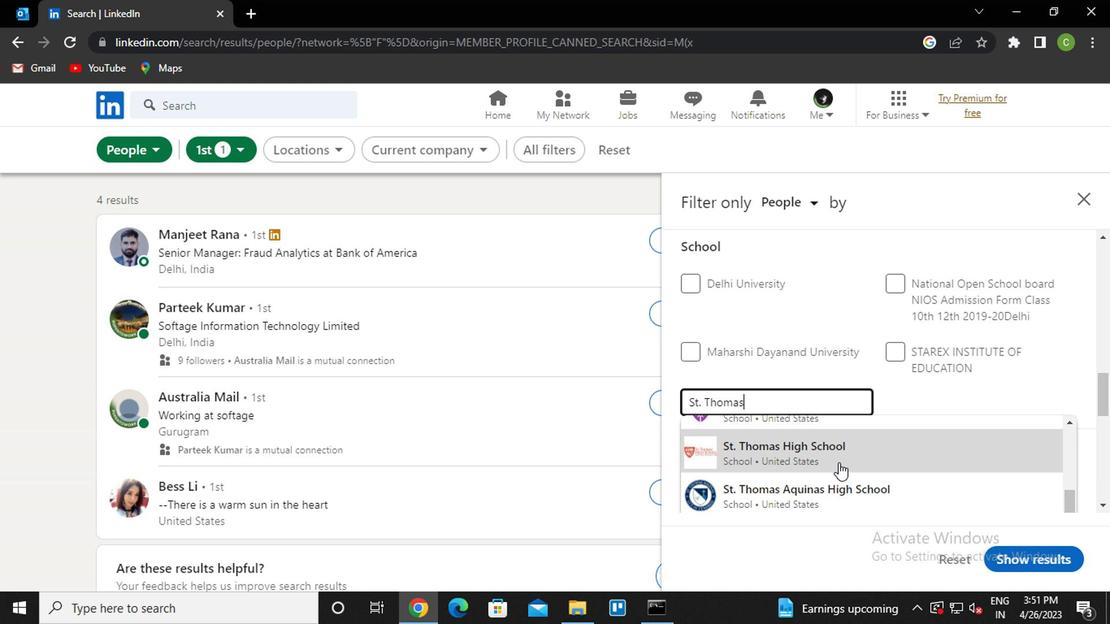 
Action: Mouse pressed left at (836, 456)
Screenshot: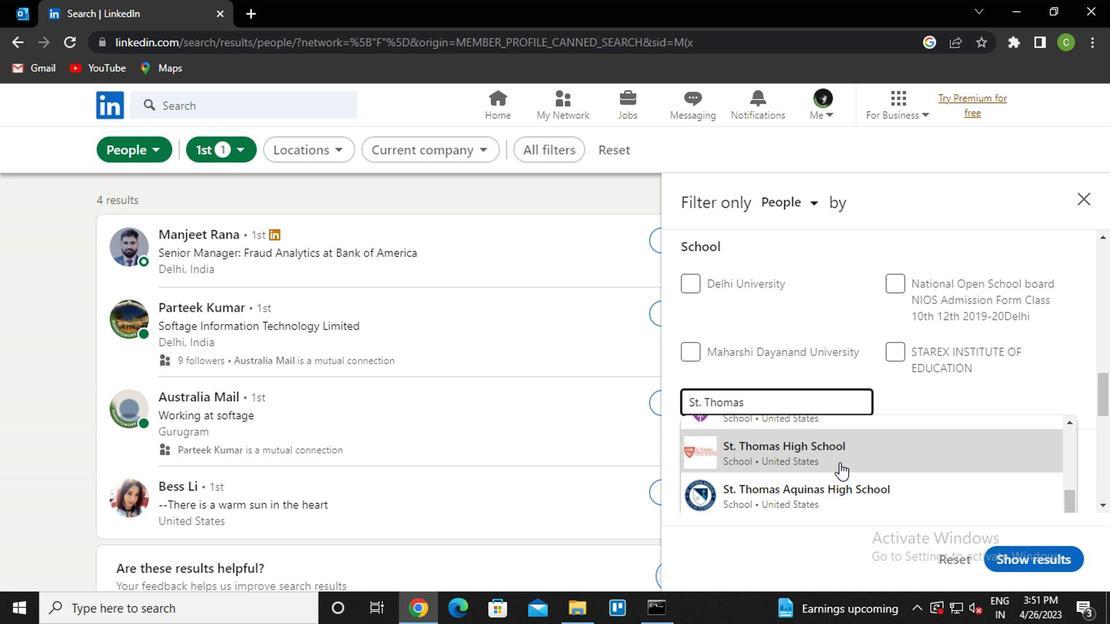 
Action: Mouse moved to (823, 417)
Screenshot: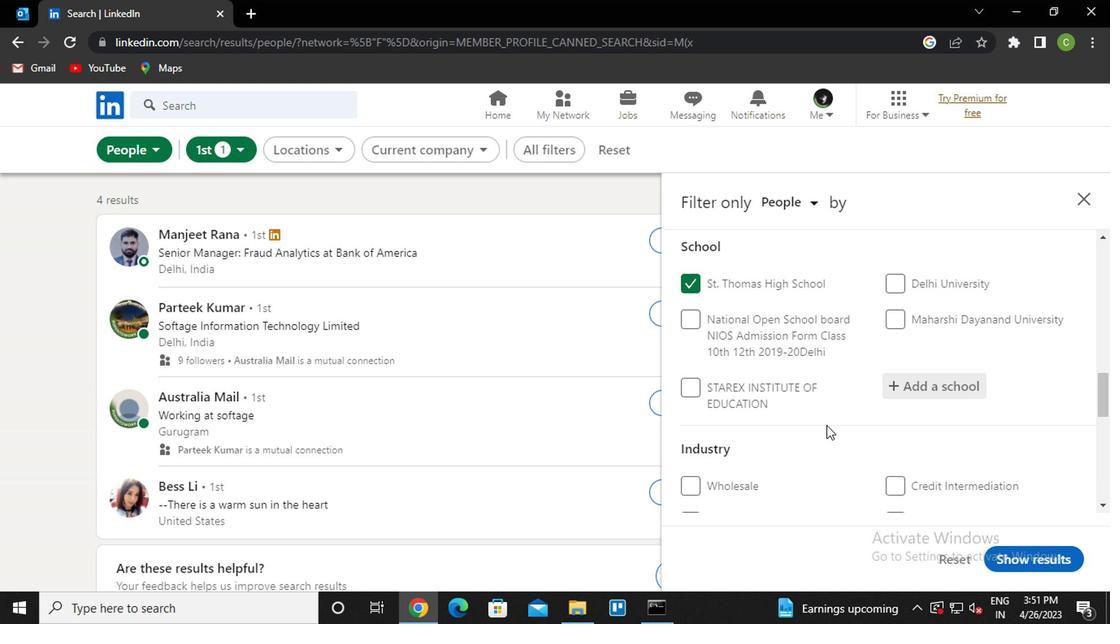 
Action: Mouse scrolled (823, 416) with delta (0, -1)
Screenshot: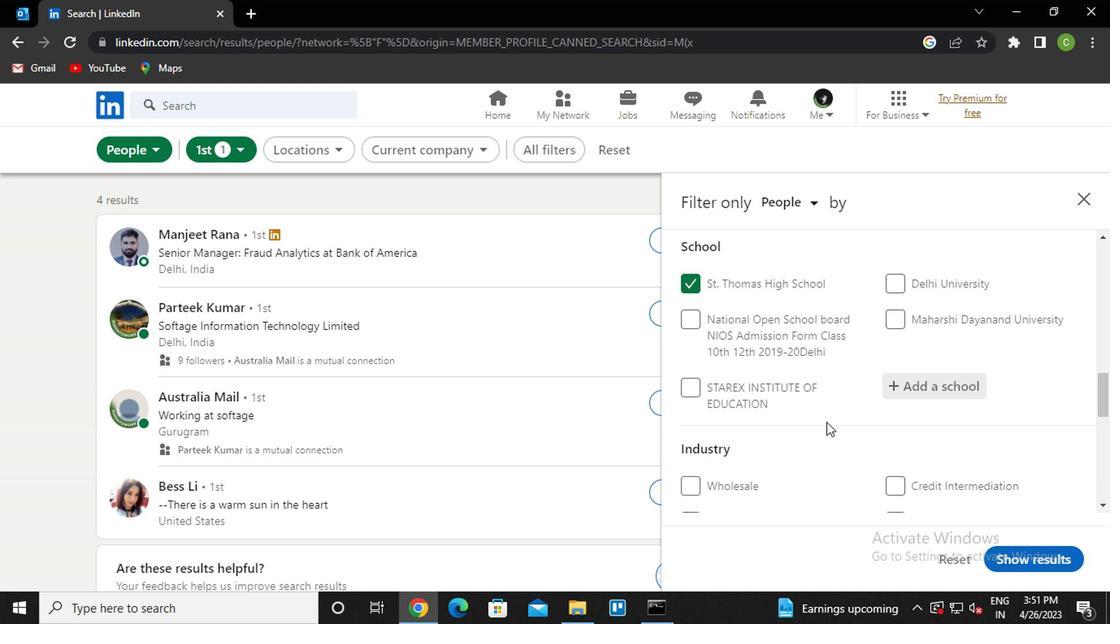 
Action: Mouse scrolled (823, 416) with delta (0, -1)
Screenshot: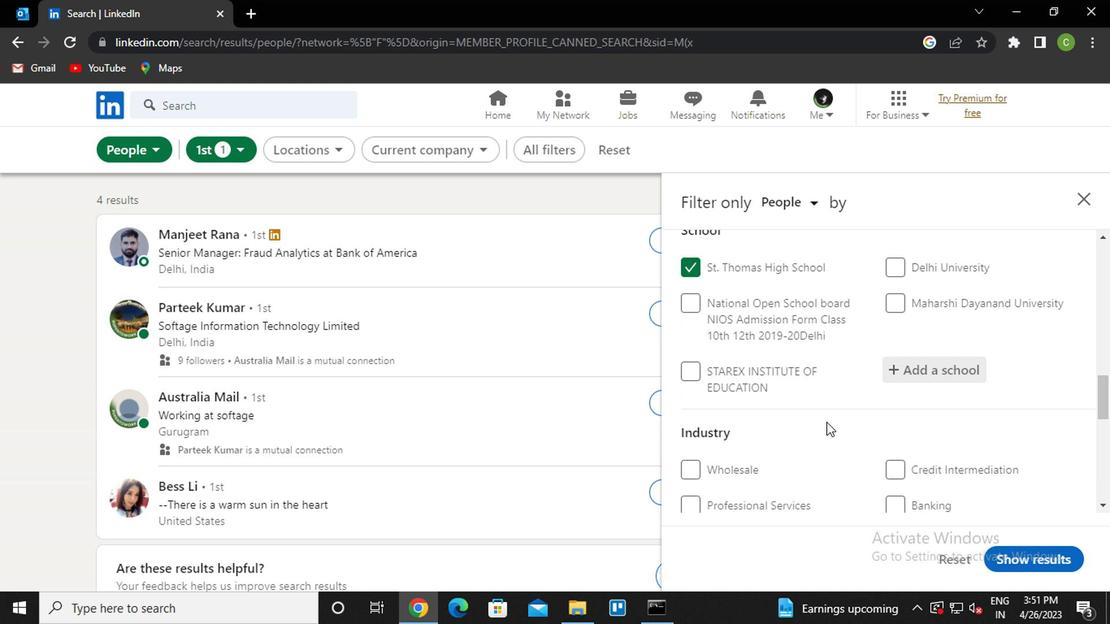 
Action: Mouse moved to (927, 391)
Screenshot: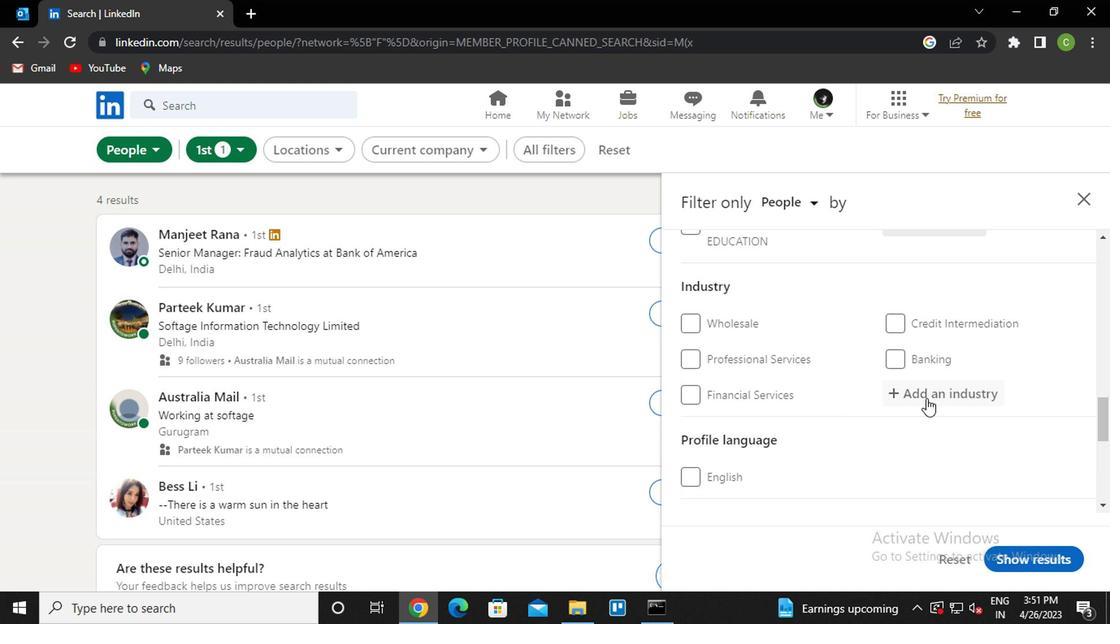 
Action: Mouse pressed left at (927, 391)
Screenshot: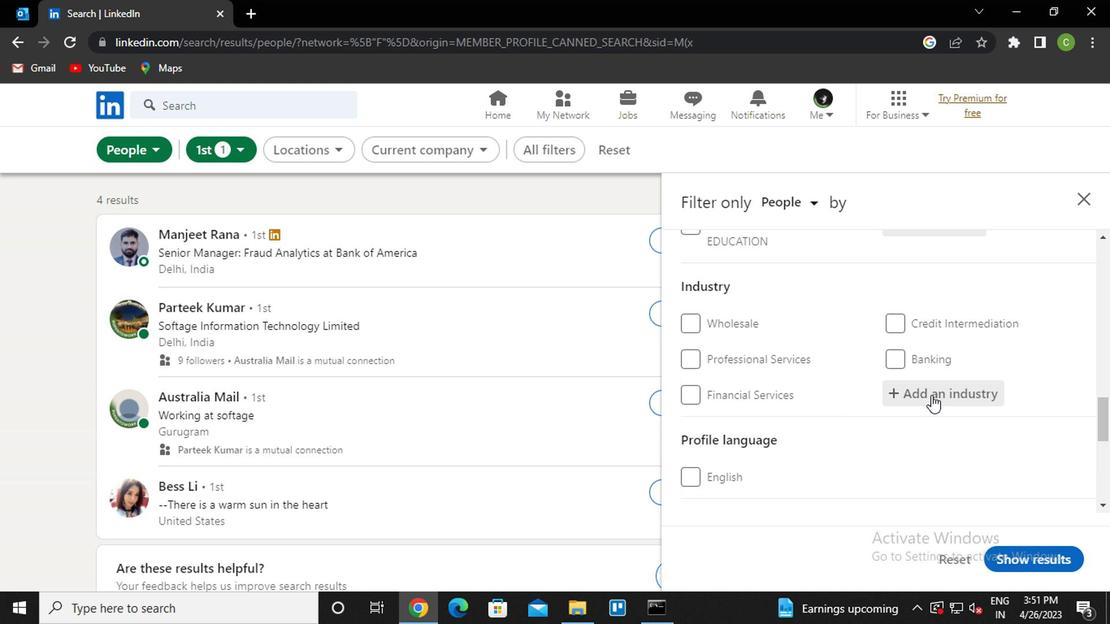 
Action: Key pressed <Key.caps_lock>m<Key.caps_lock>obile<Key.down><Key.enter>
Screenshot: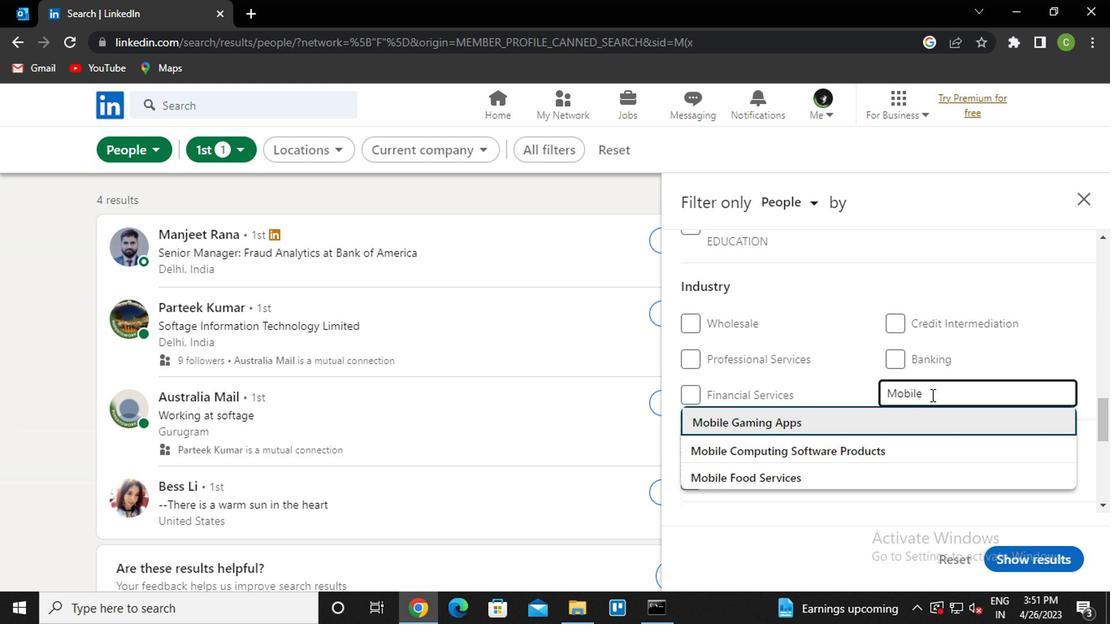 
Action: Mouse moved to (931, 398)
Screenshot: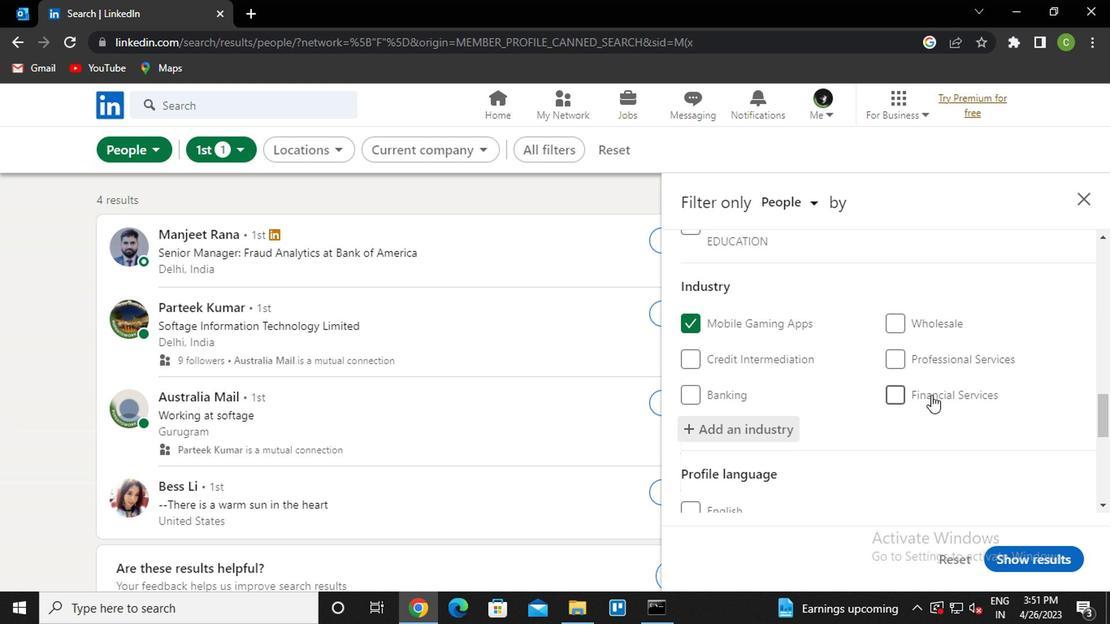 
Action: Mouse scrolled (931, 398) with delta (0, 0)
Screenshot: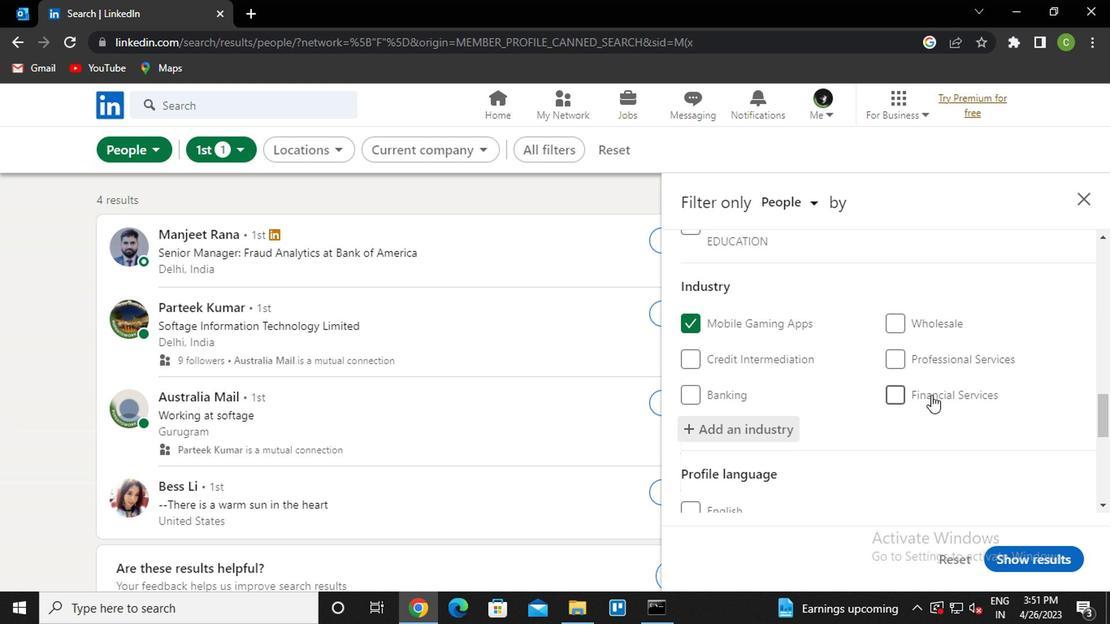 
Action: Mouse moved to (930, 400)
Screenshot: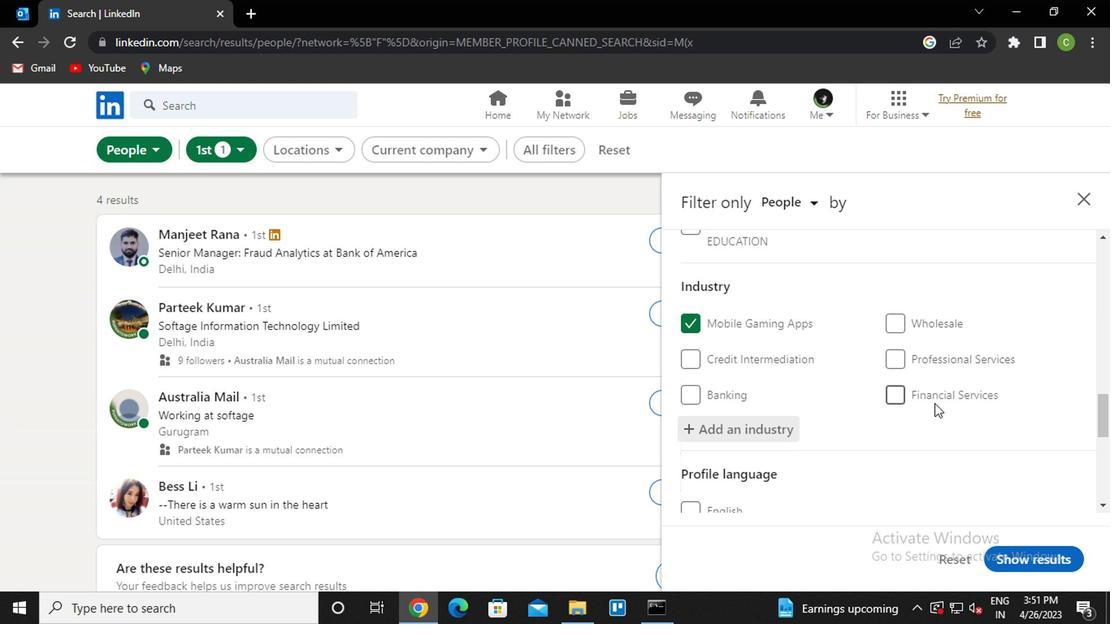 
Action: Mouse scrolled (930, 400) with delta (0, 0)
Screenshot: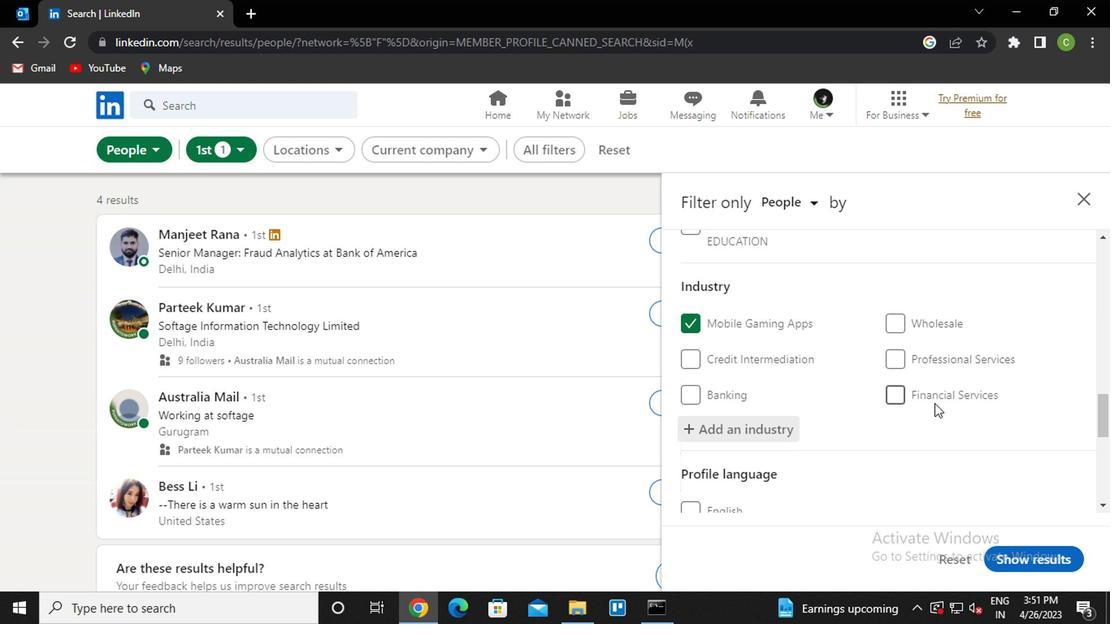 
Action: Mouse moved to (919, 407)
Screenshot: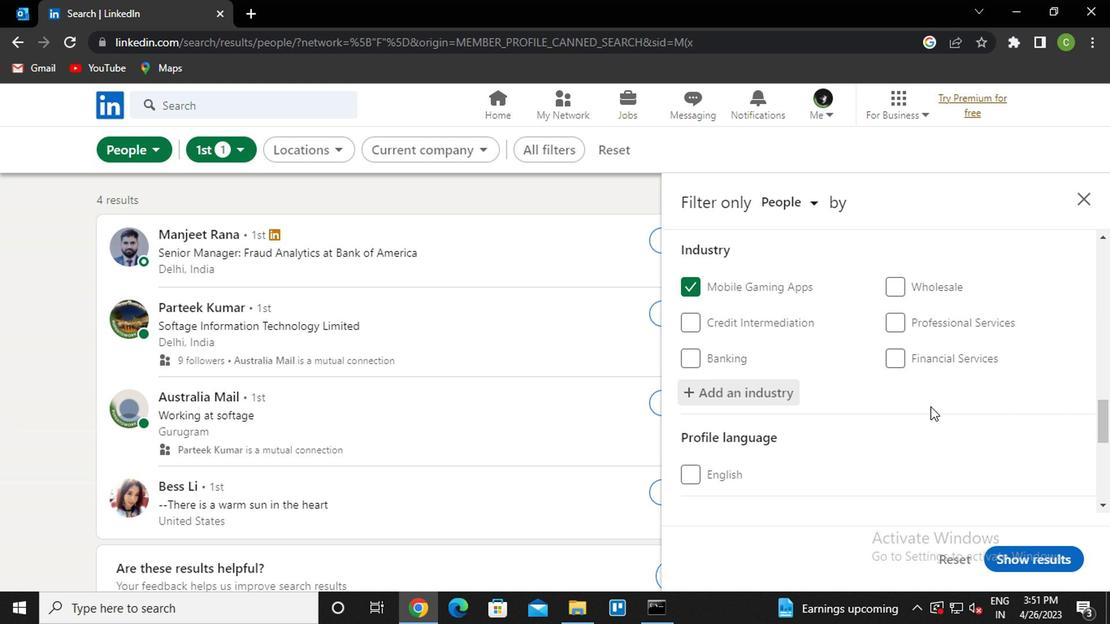 
Action: Mouse scrolled (919, 406) with delta (0, 0)
Screenshot: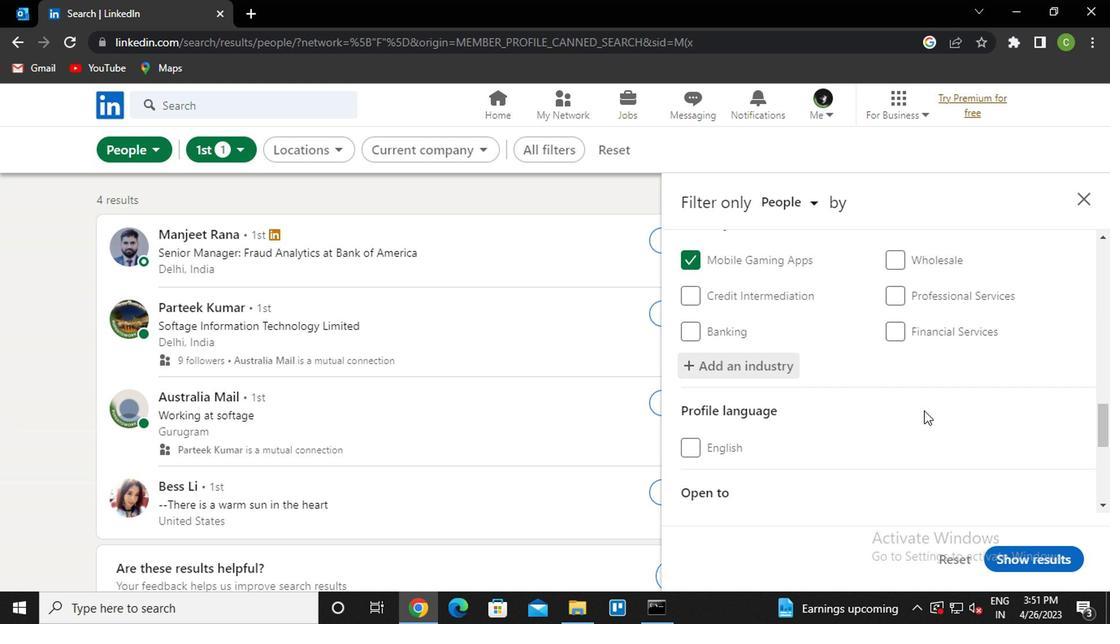 
Action: Mouse moved to (901, 402)
Screenshot: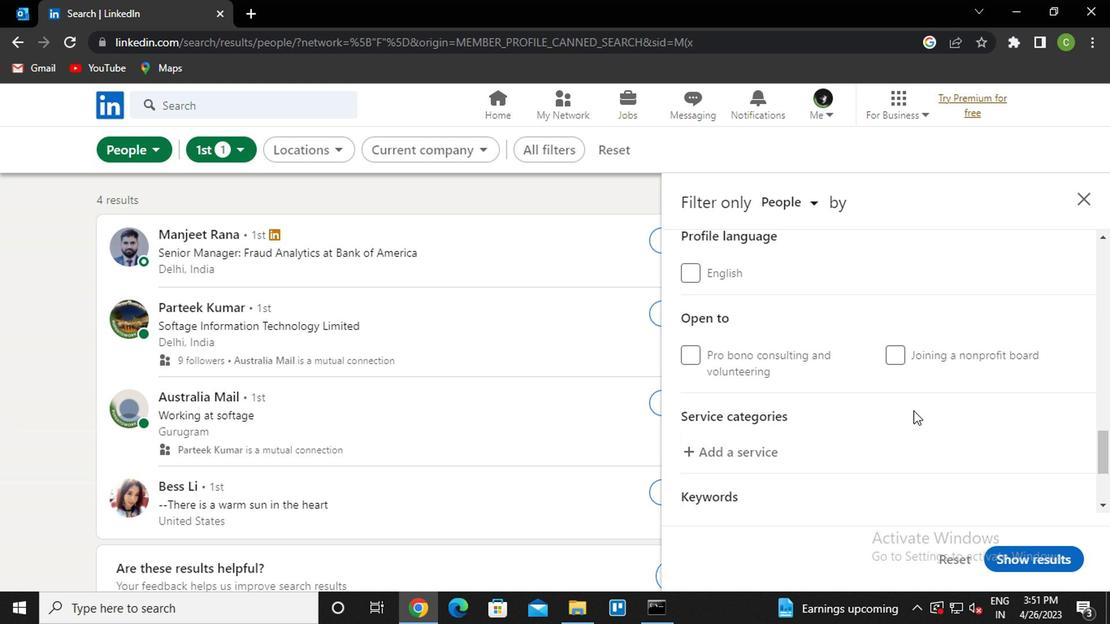 
Action: Mouse scrolled (901, 401) with delta (0, -1)
Screenshot: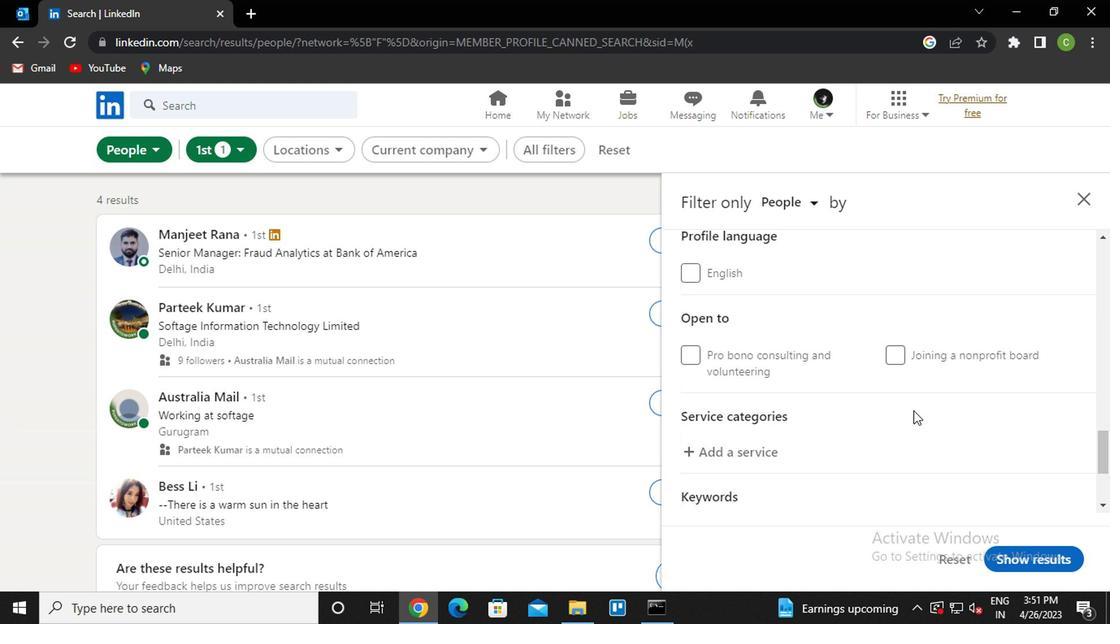 
Action: Mouse moved to (751, 370)
Screenshot: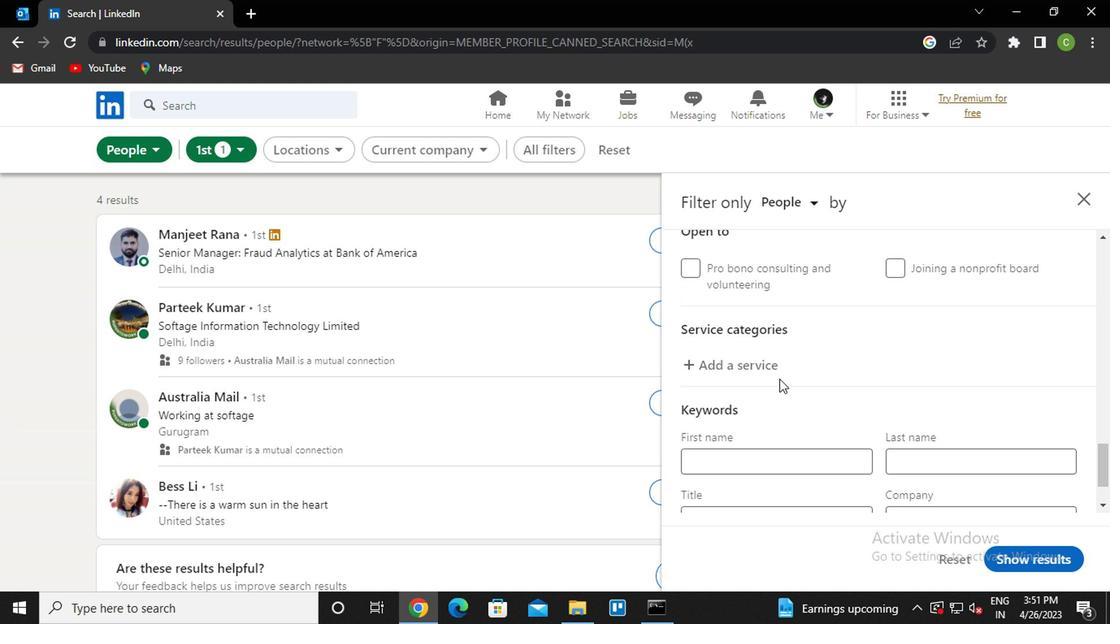 
Action: Mouse pressed left at (751, 370)
Screenshot: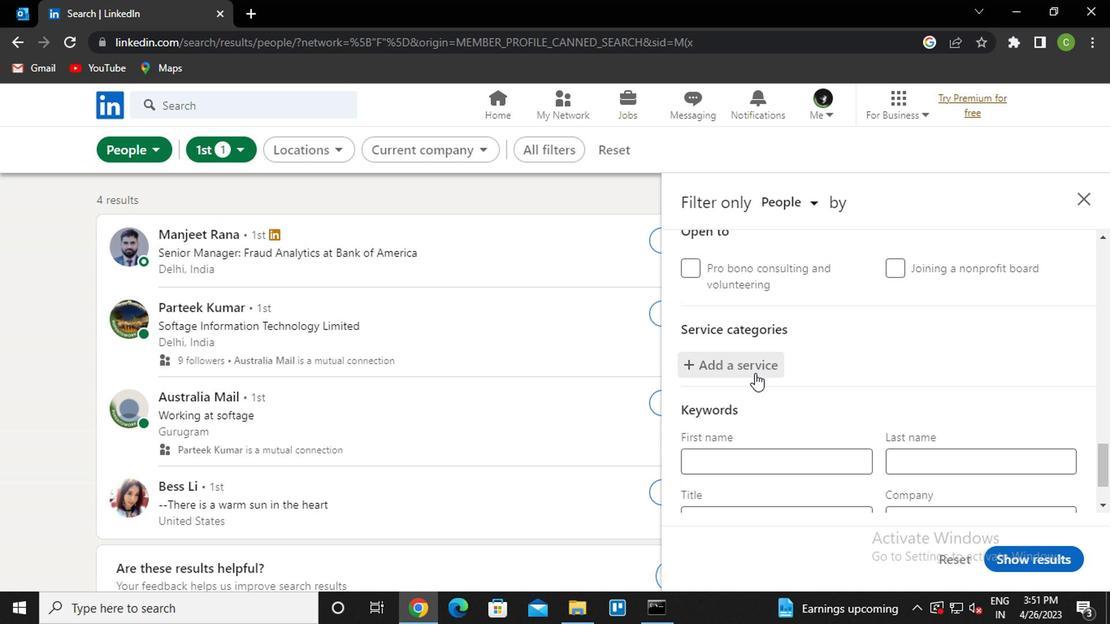 
Action: Mouse moved to (751, 368)
Screenshot: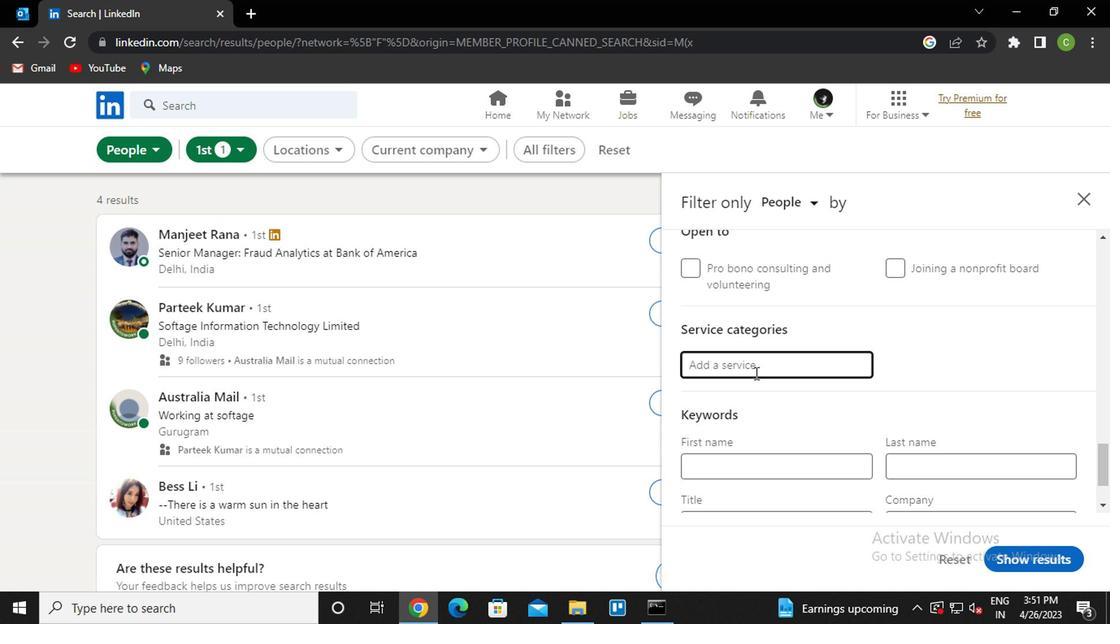 
Action: Key pressed <Key.caps_lock>a<Key.caps_lock>dminis<Key.down><Key.down><Key.down><Key.down><Key.down><Key.down><Key.down>trative<Key.enter>
Screenshot: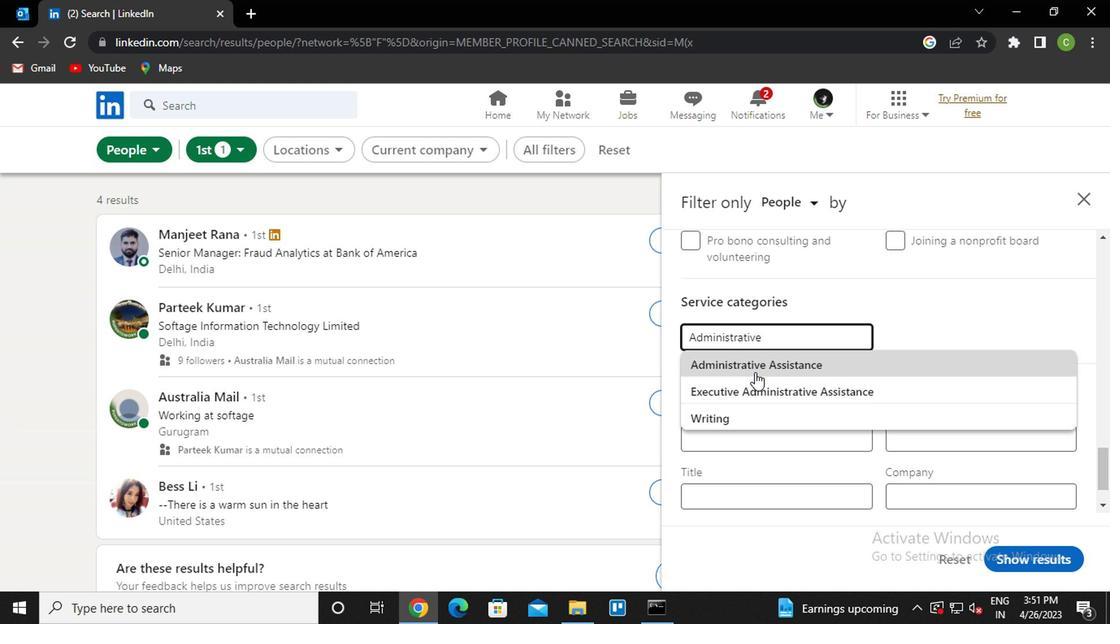 
Action: Mouse moved to (807, 423)
Screenshot: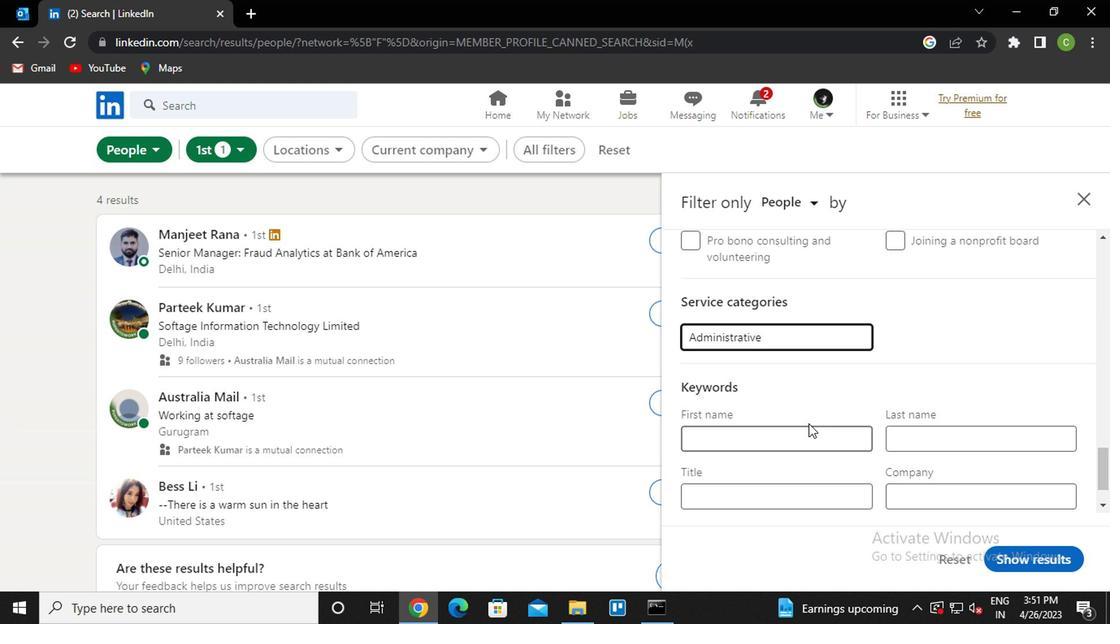 
Action: Mouse scrolled (807, 422) with delta (0, -1)
Screenshot: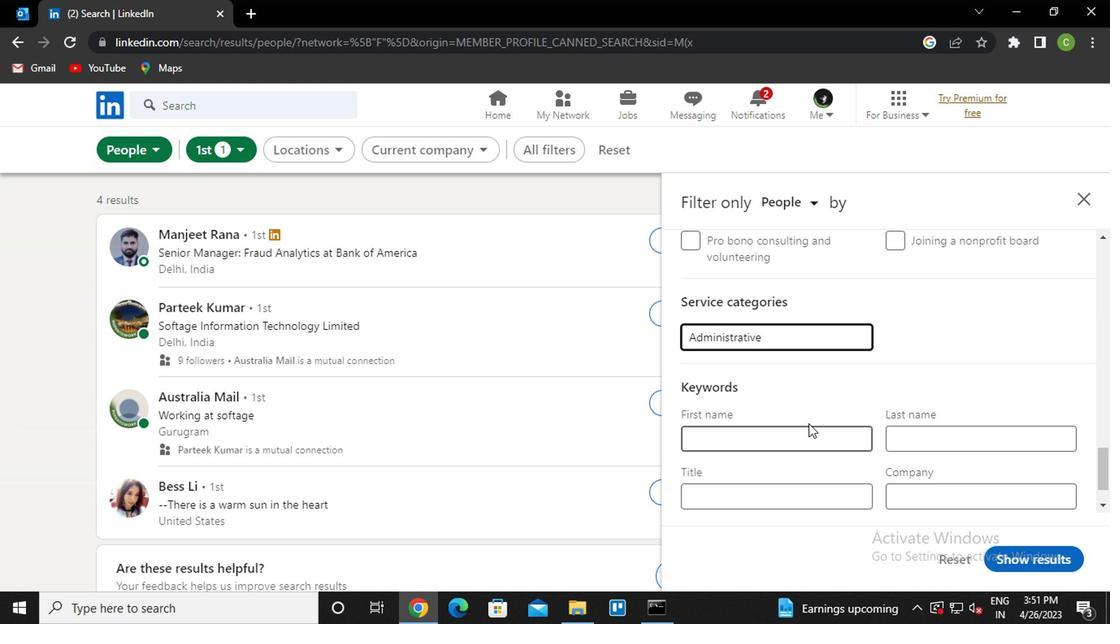 
Action: Mouse moved to (803, 430)
Screenshot: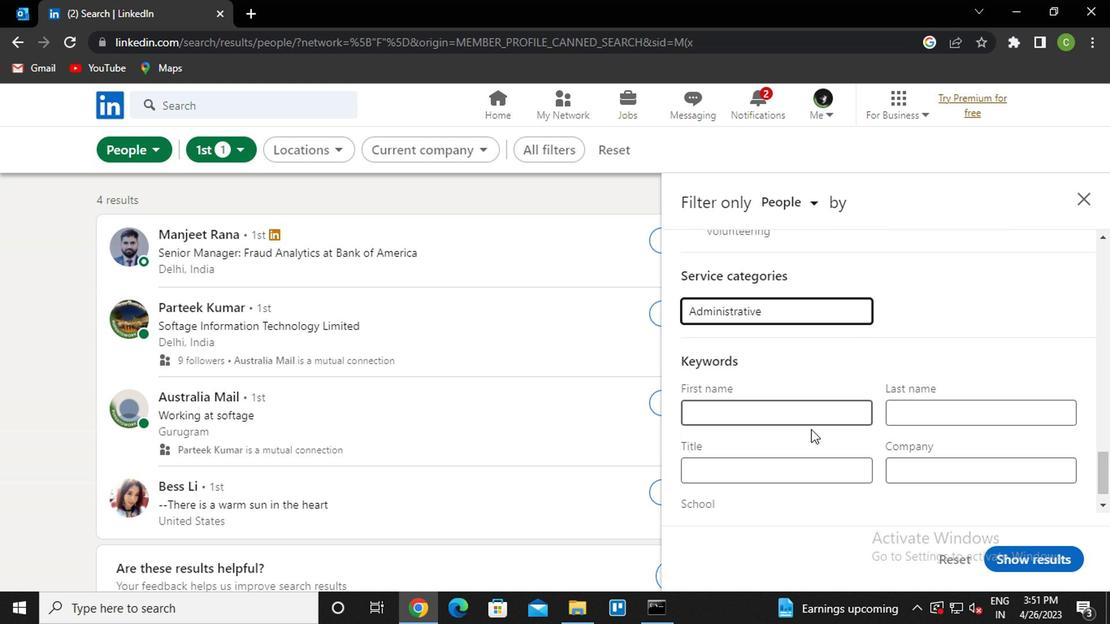 
Action: Mouse scrolled (803, 429) with delta (0, -1)
Screenshot: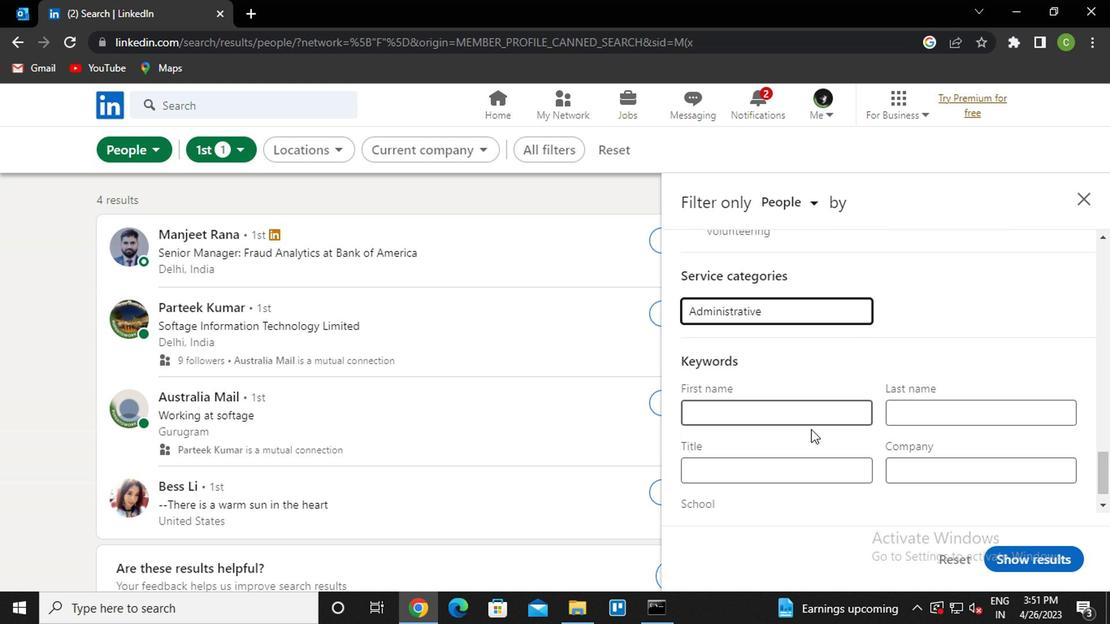 
Action: Mouse moved to (799, 432)
Screenshot: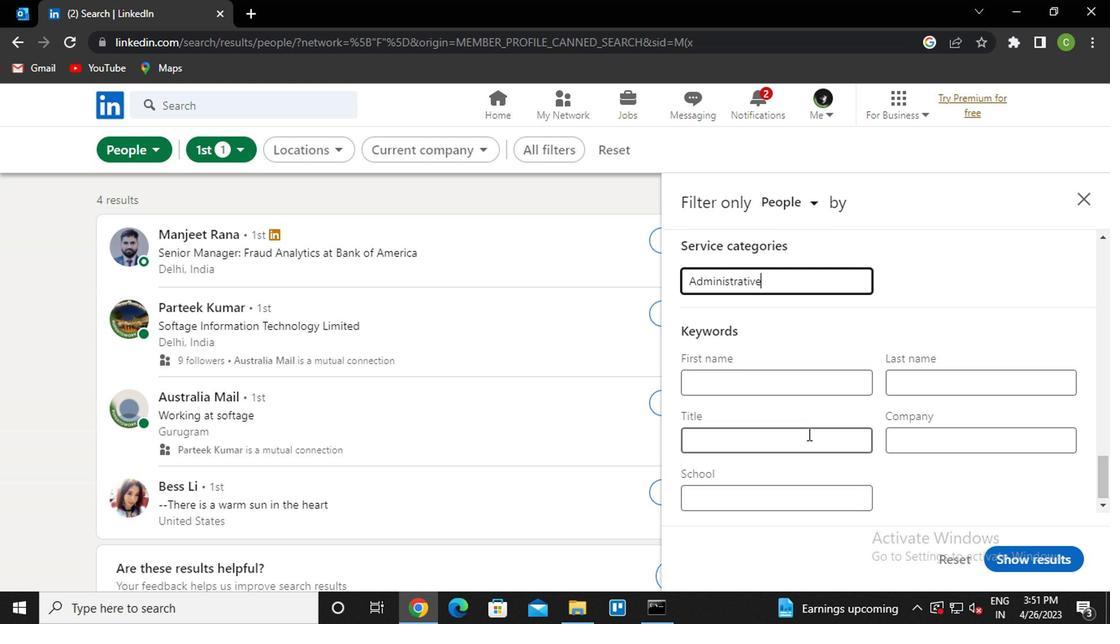 
Action: Mouse scrolled (799, 431) with delta (0, 0)
Screenshot: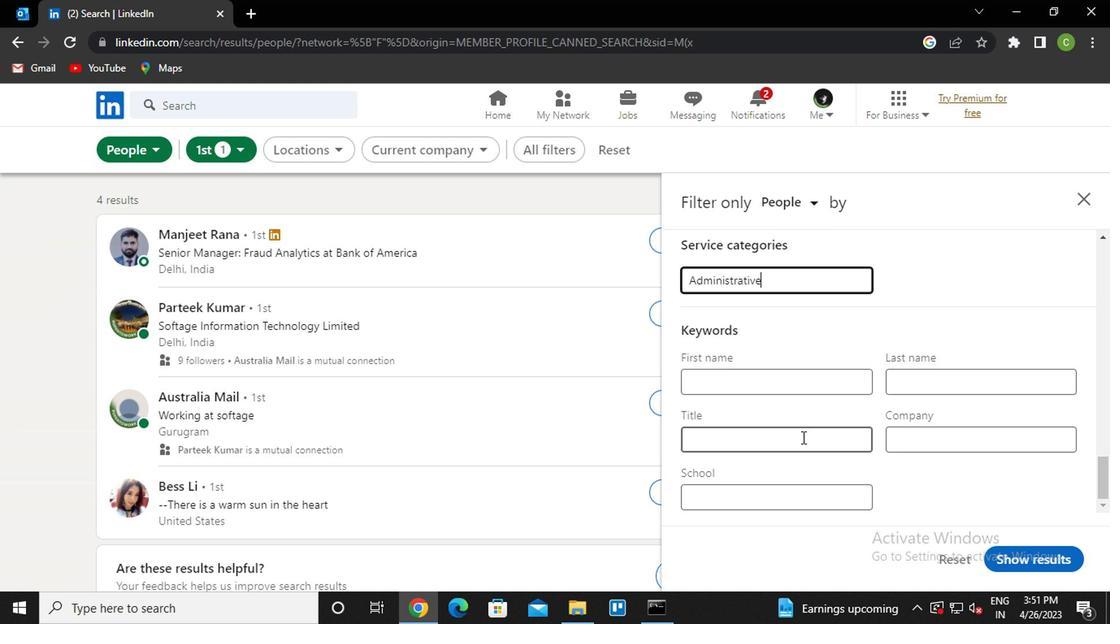 
Action: Mouse pressed left at (799, 432)
Screenshot: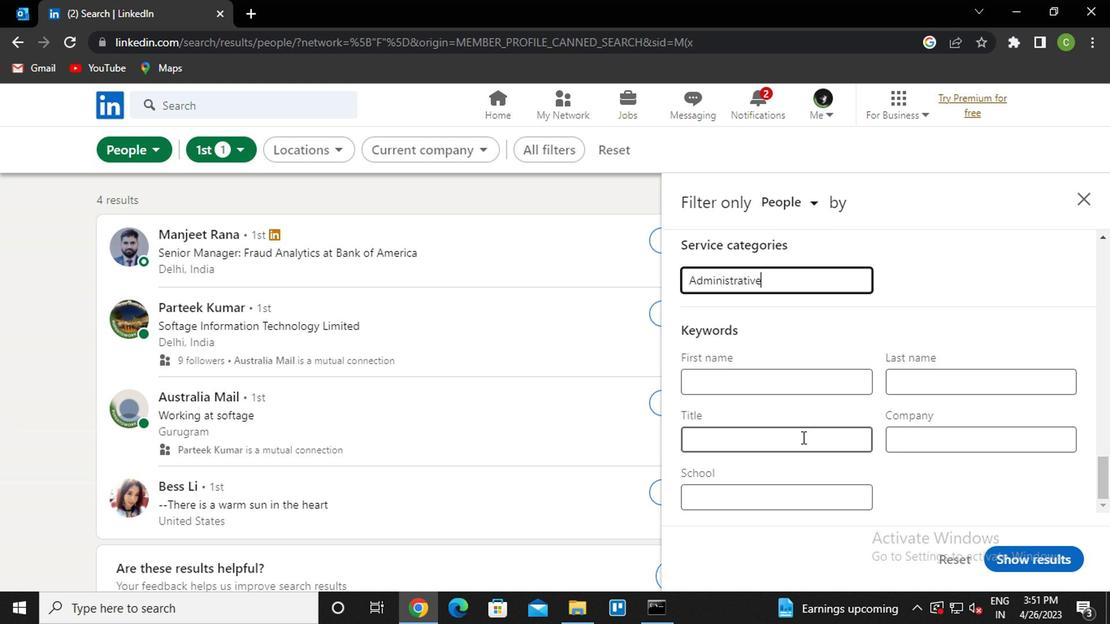 
Action: Key pressed <Key.caps_lock>c<Key.caps_lock>osmo<Key.backspace>etologist
Screenshot: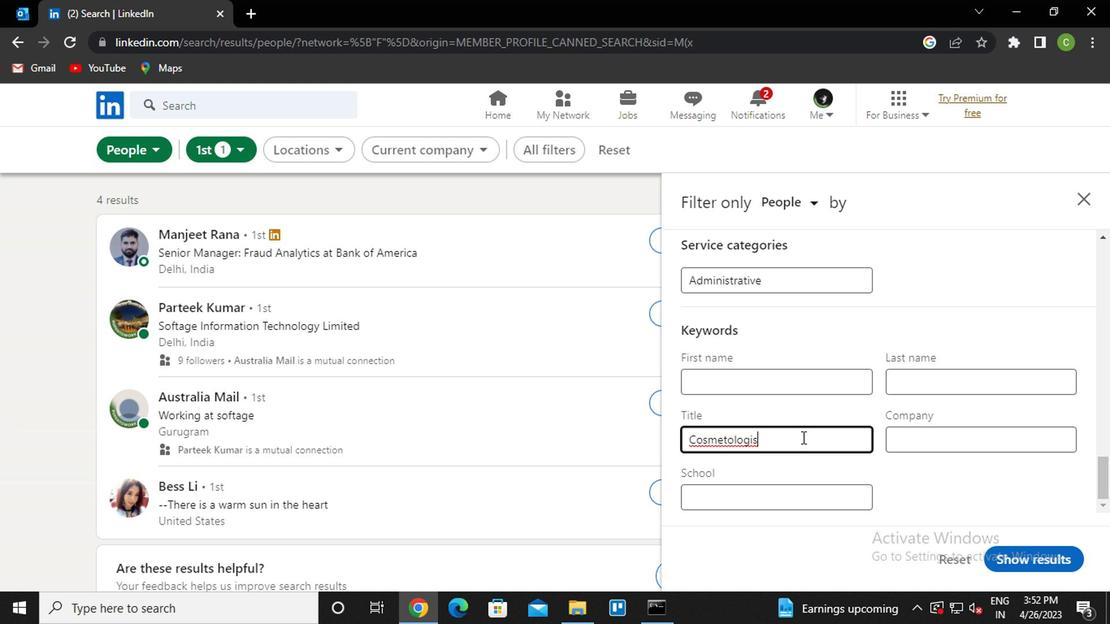 
Action: Mouse moved to (1050, 560)
Screenshot: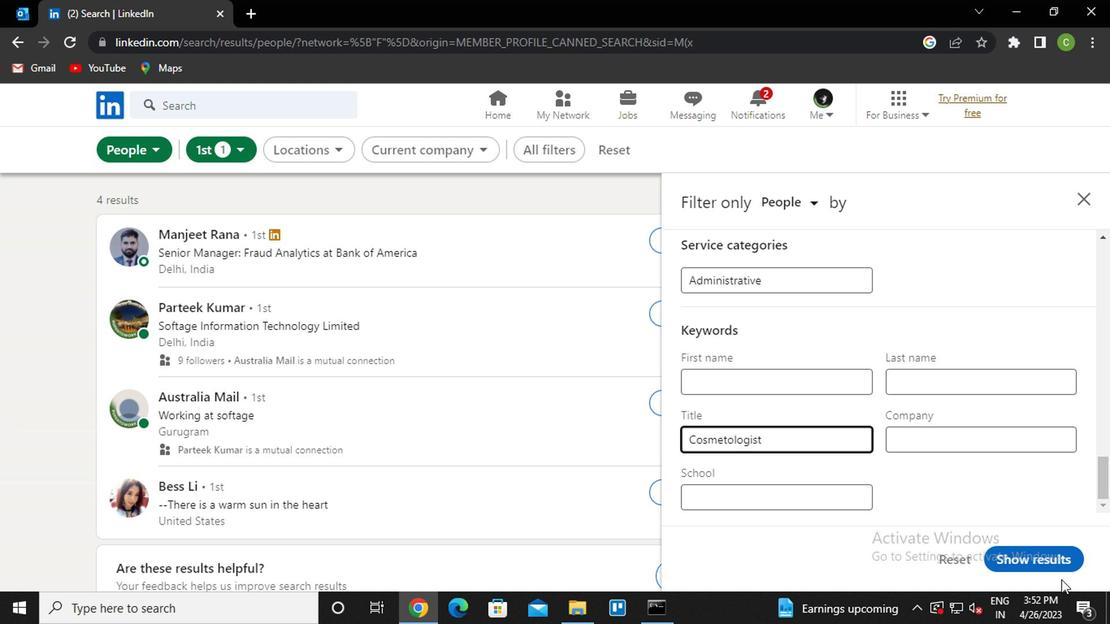 
Action: Mouse pressed left at (1050, 560)
Screenshot: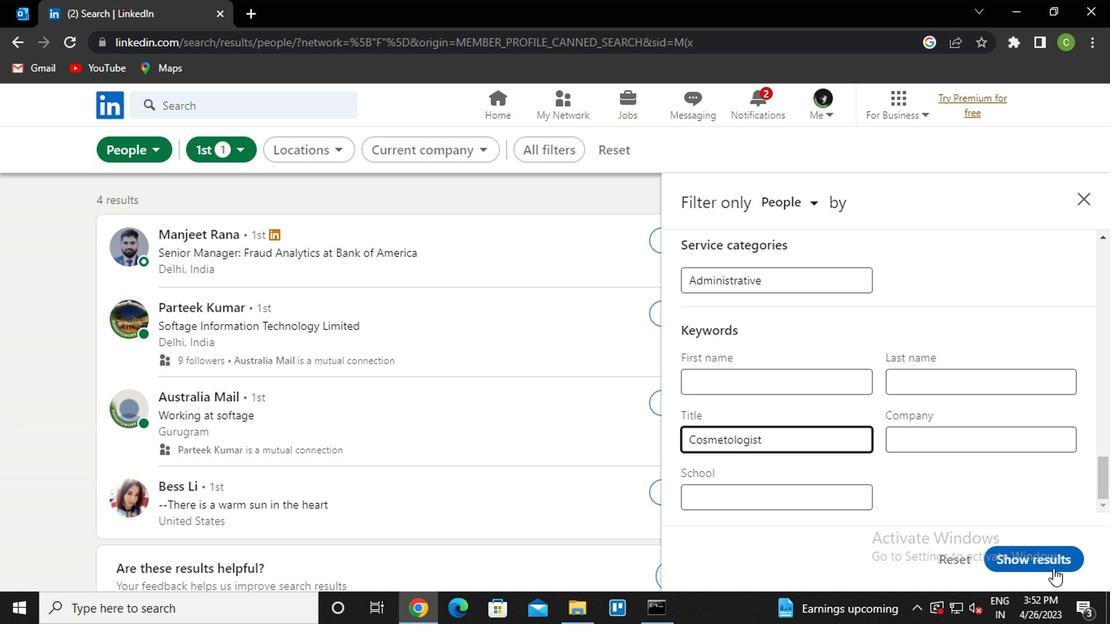 
Action: Mouse moved to (508, 494)
Screenshot: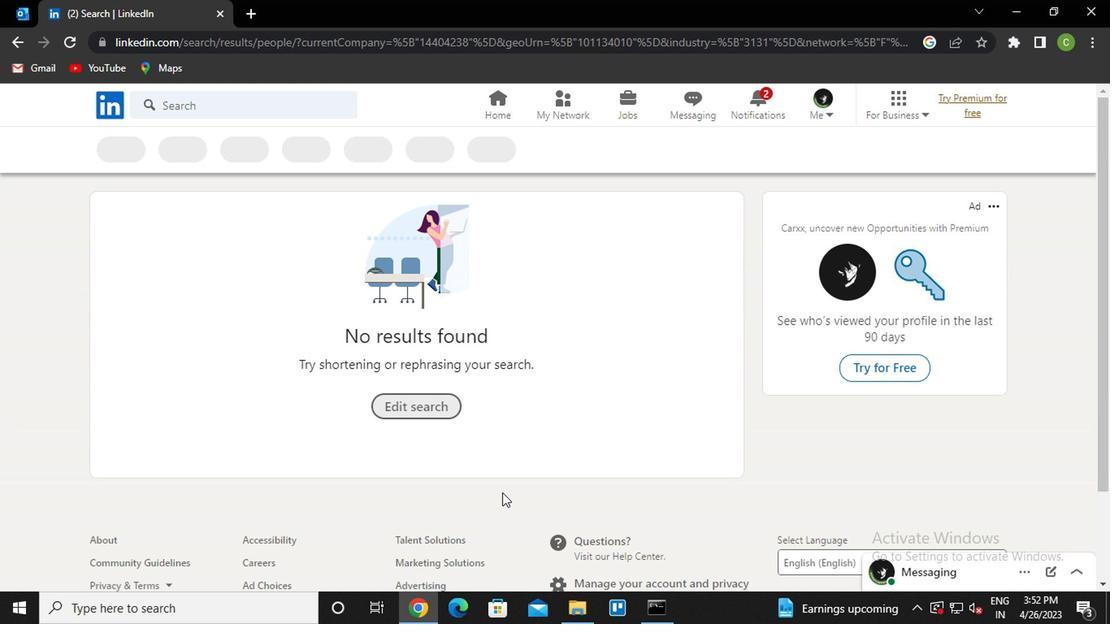 
